 Task: Search one way flight ticket for 3 adults in first from Elmira/corning: Elmira/corning Regional Airport to Evansville: Evansville Regional Airport on 8-3-2023. Choice of flights is Alaska. Number of bags: 11 checked bags. Price is upto 72000. Outbound departure time preference is 13:15. Return departure time preference is 17:00.
Action: Mouse moved to (267, 327)
Screenshot: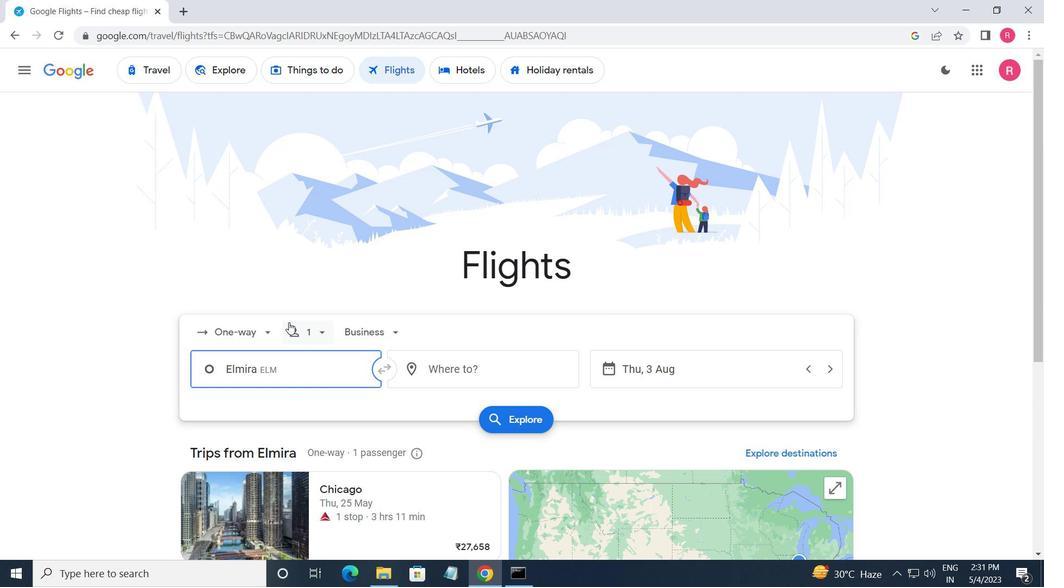
Action: Mouse pressed left at (267, 327)
Screenshot: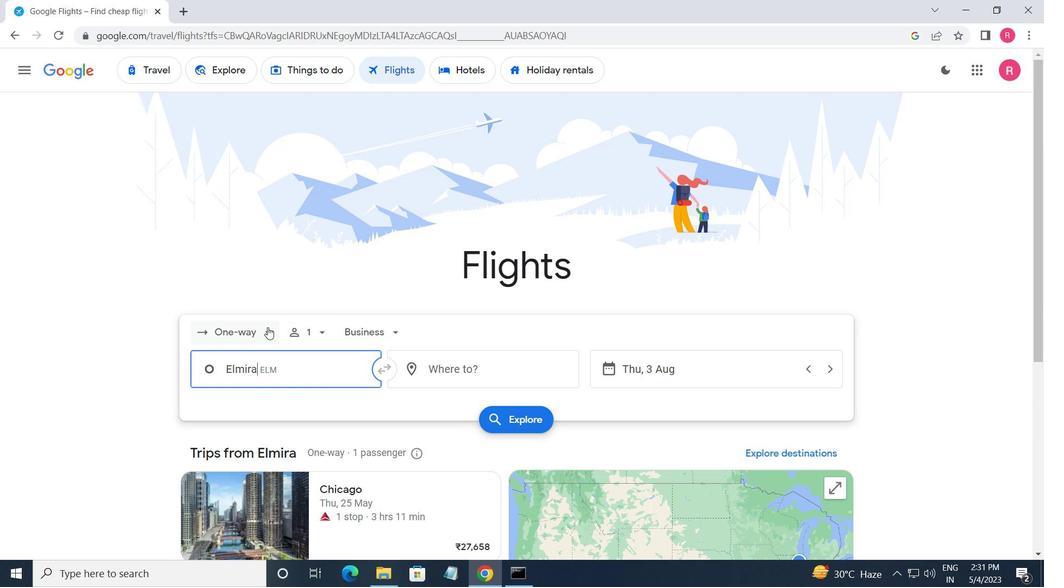 
Action: Mouse moved to (265, 399)
Screenshot: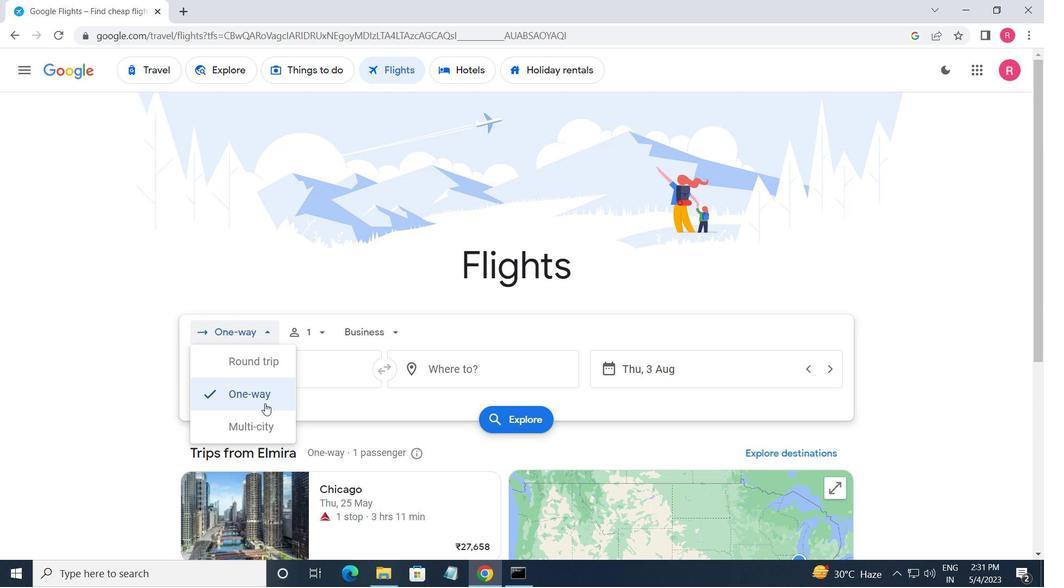 
Action: Mouse pressed left at (265, 399)
Screenshot: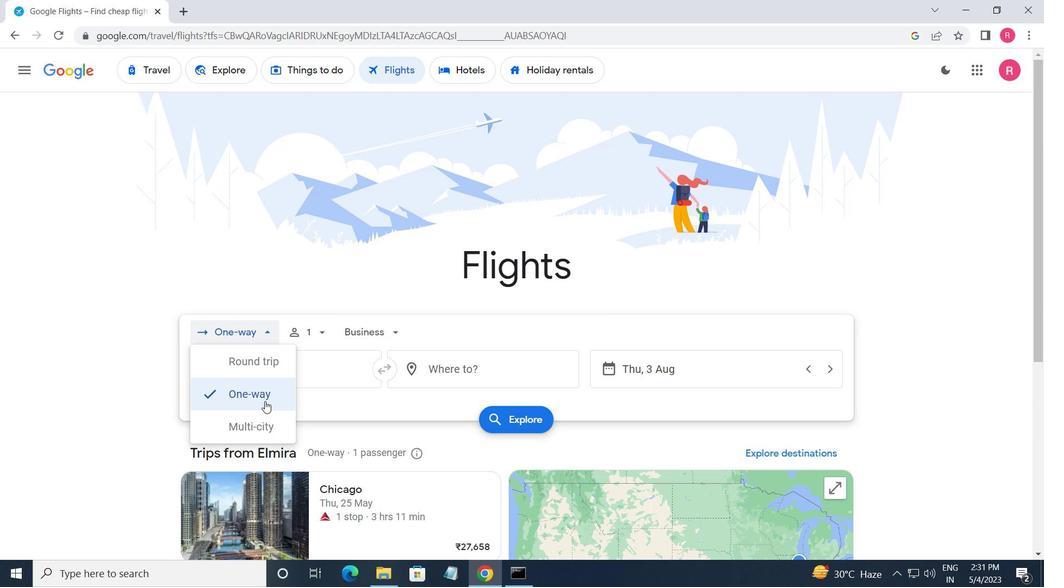 
Action: Mouse moved to (314, 334)
Screenshot: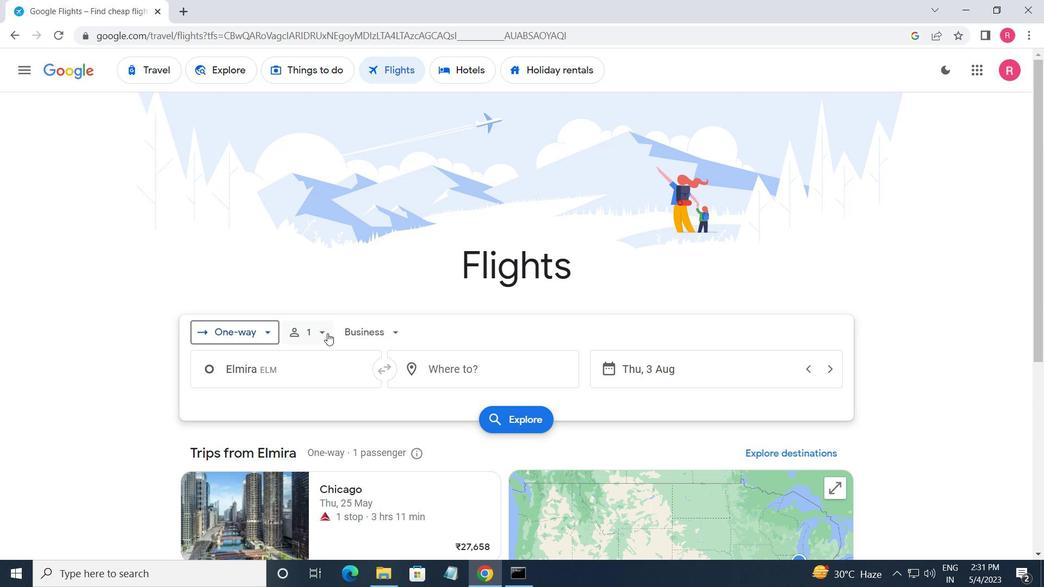 
Action: Mouse pressed left at (314, 334)
Screenshot: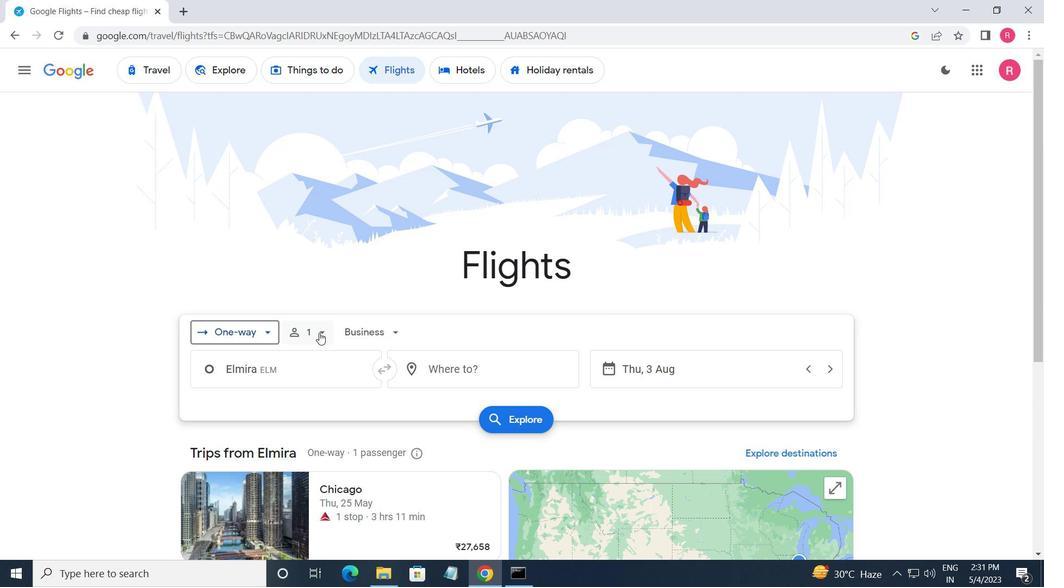 
Action: Mouse moved to (427, 372)
Screenshot: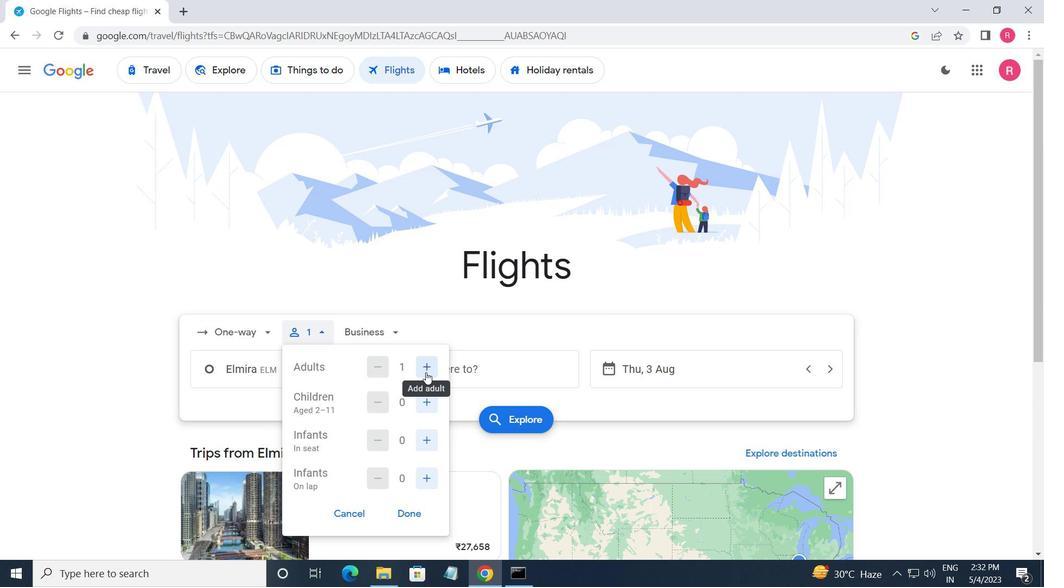 
Action: Mouse pressed left at (427, 372)
Screenshot: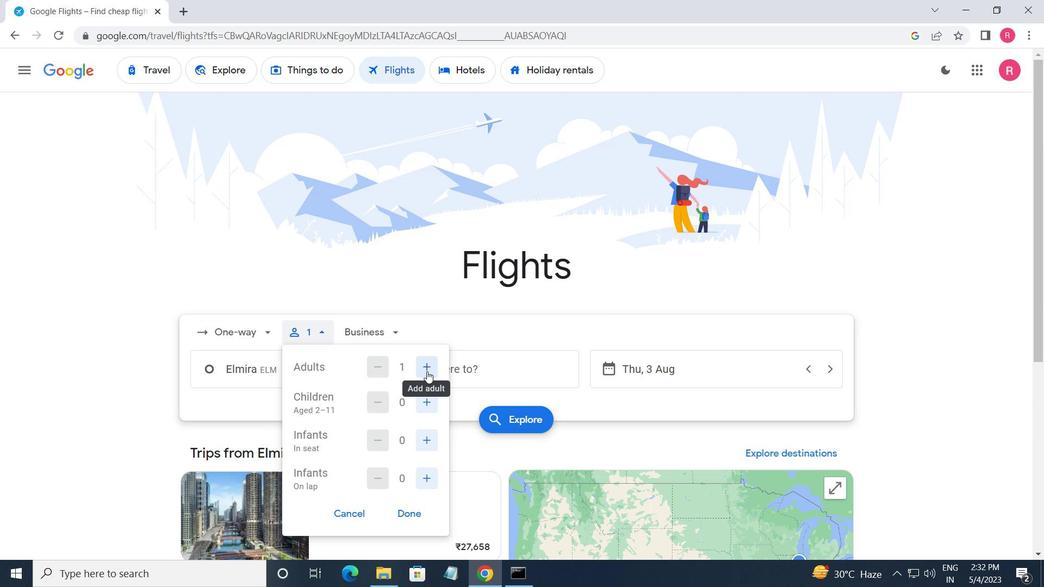 
Action: Mouse pressed left at (427, 372)
Screenshot: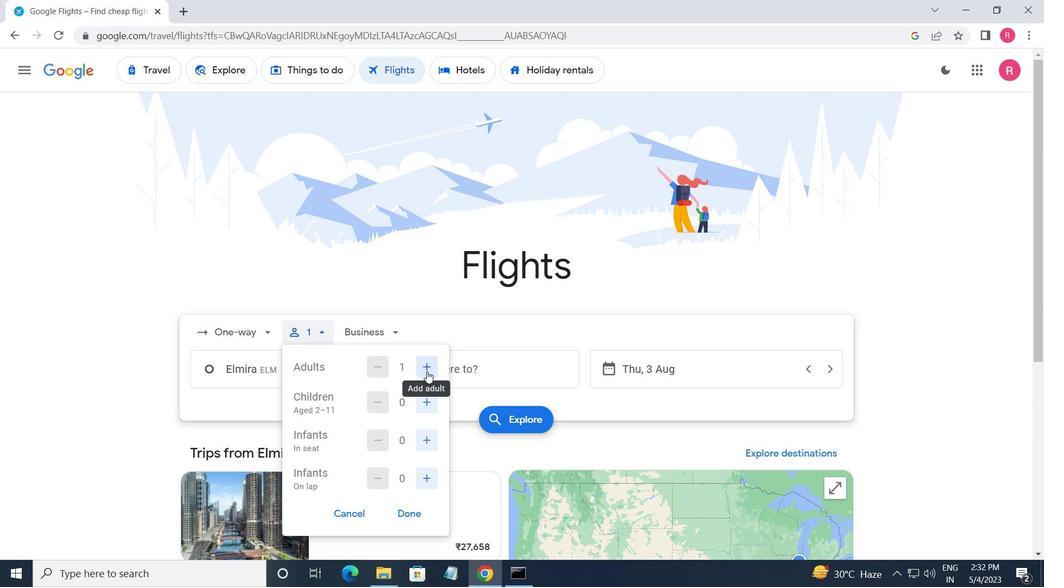 
Action: Mouse moved to (413, 516)
Screenshot: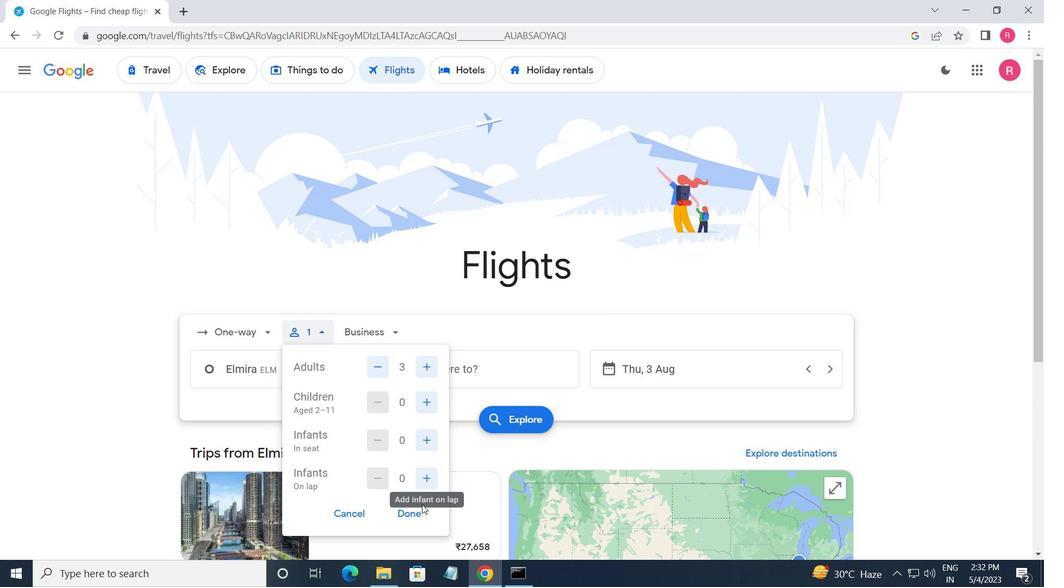 
Action: Mouse pressed left at (413, 516)
Screenshot: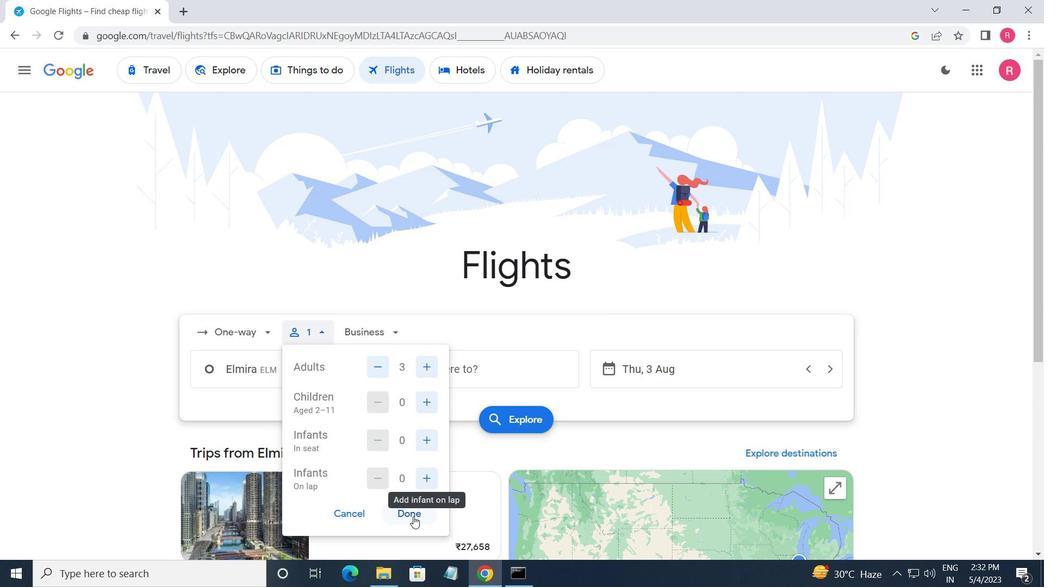 
Action: Mouse moved to (358, 323)
Screenshot: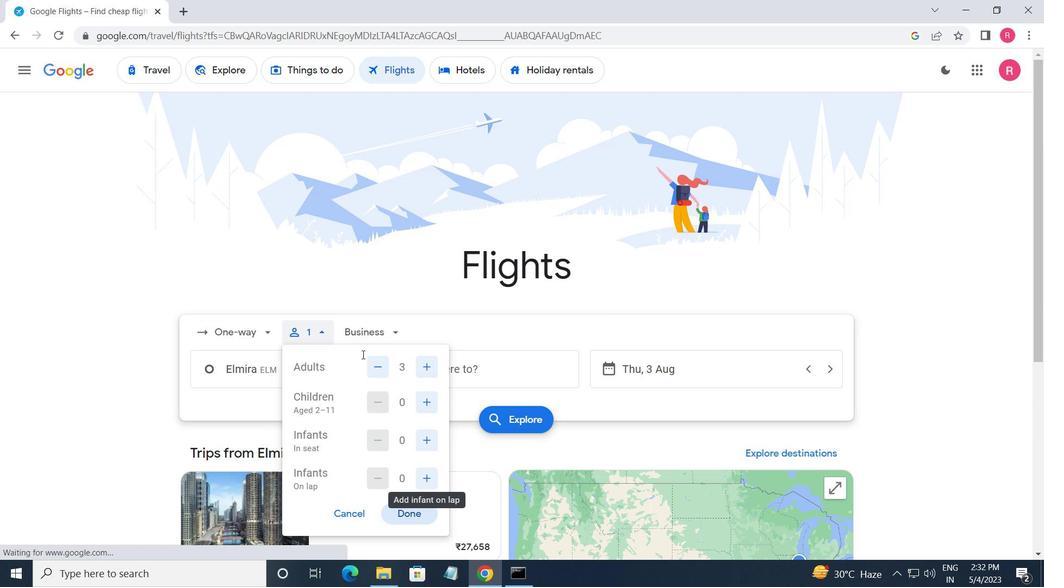 
Action: Mouse pressed left at (358, 323)
Screenshot: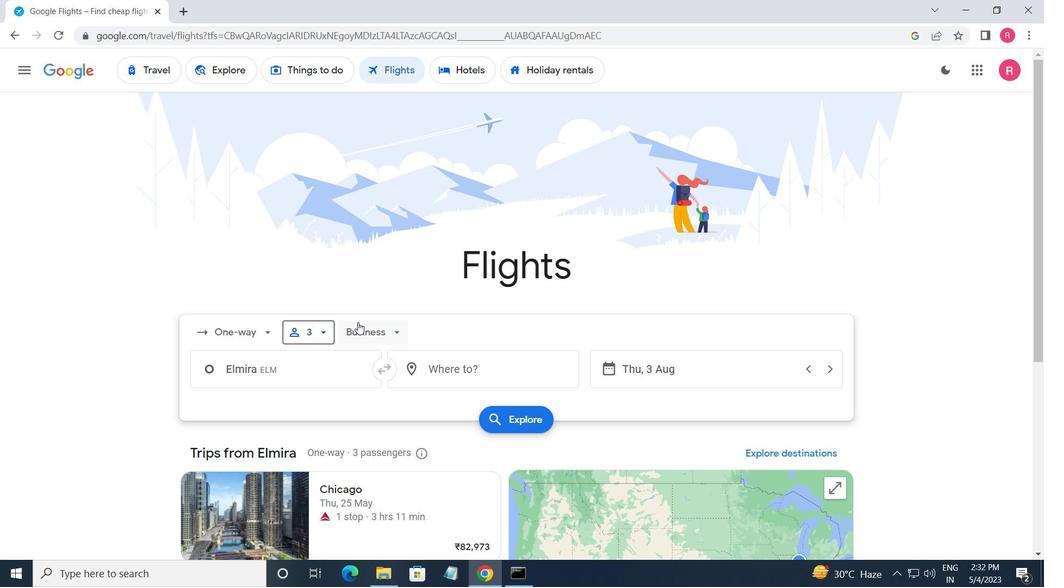 
Action: Mouse moved to (394, 456)
Screenshot: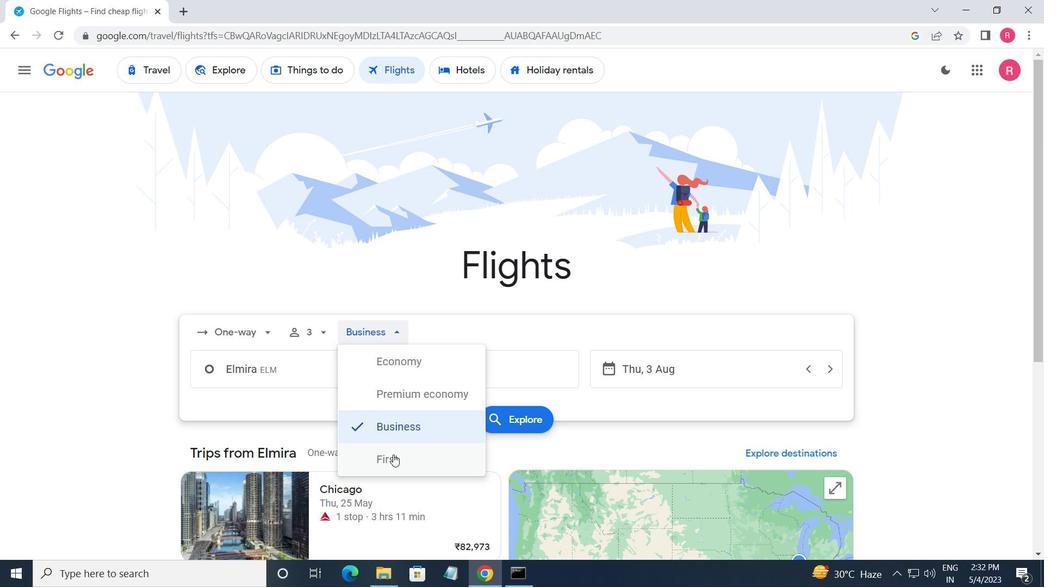 
Action: Mouse pressed left at (394, 456)
Screenshot: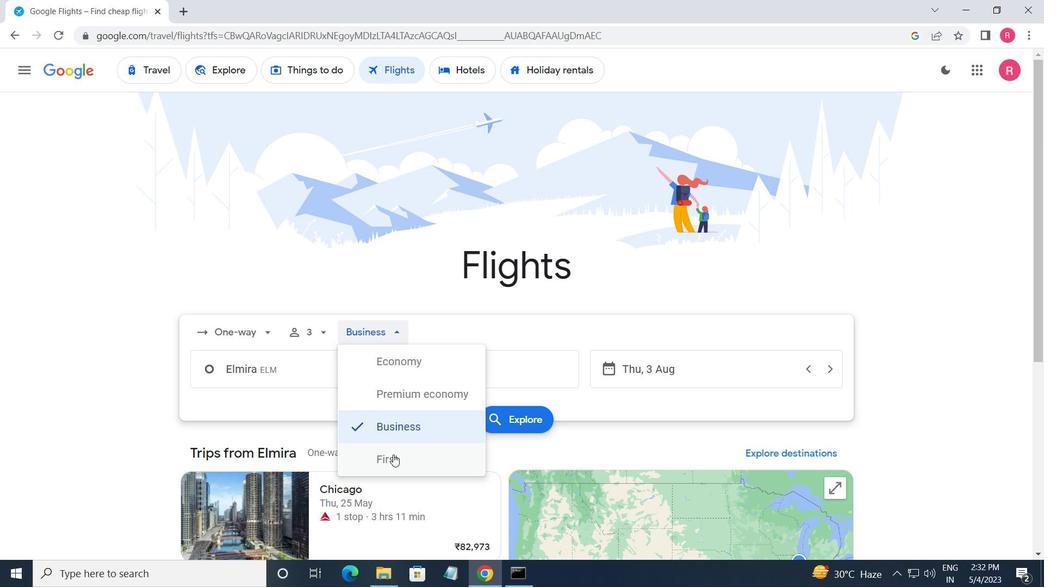 
Action: Mouse moved to (308, 363)
Screenshot: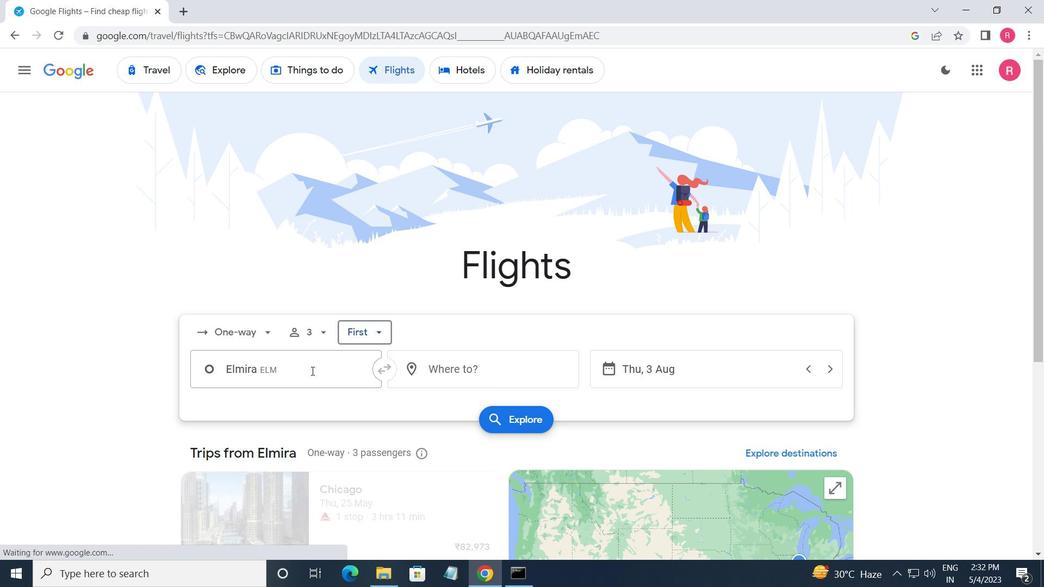 
Action: Mouse pressed left at (308, 363)
Screenshot: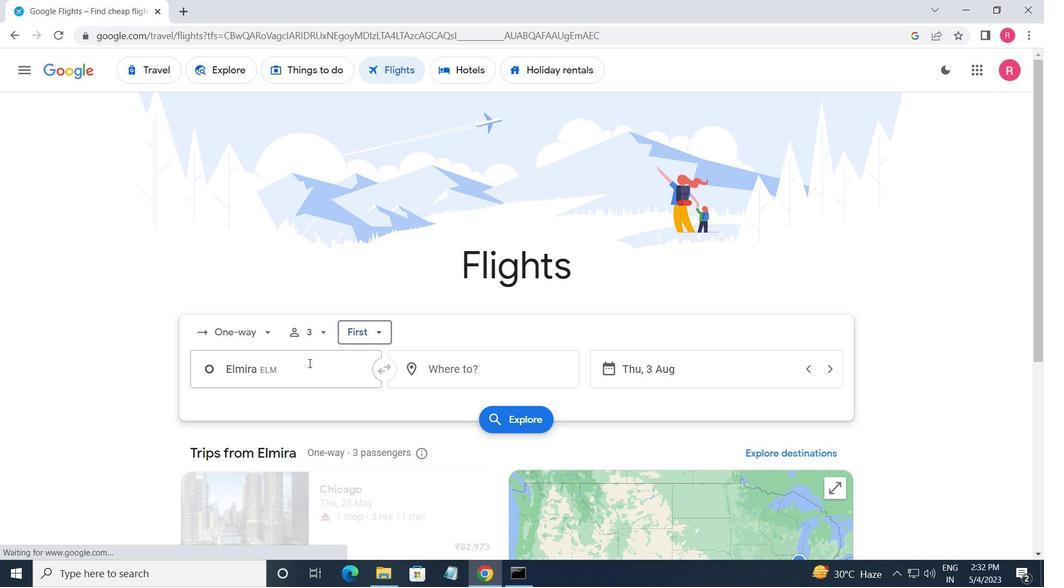
Action: Mouse moved to (293, 407)
Screenshot: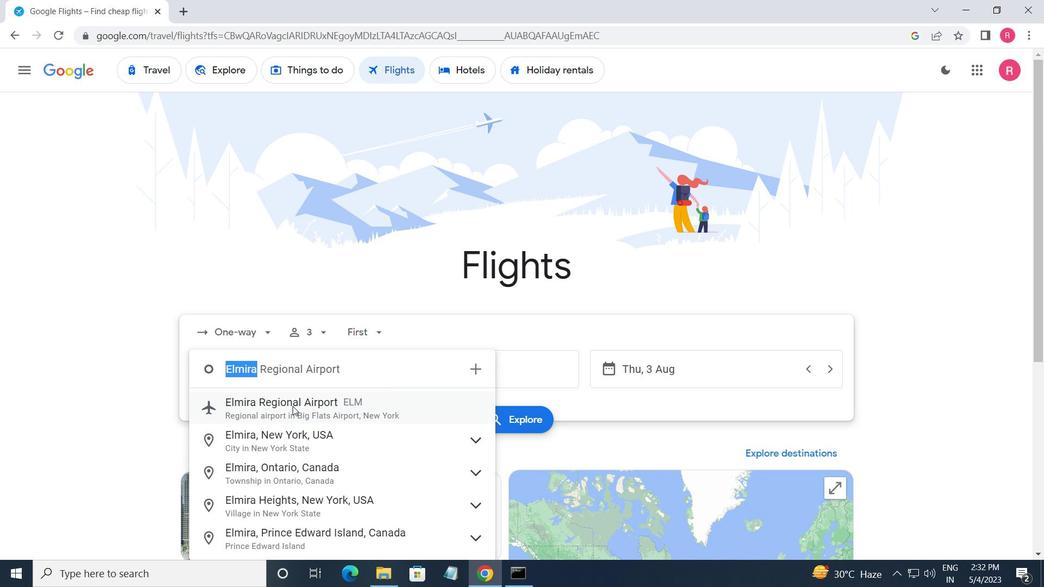 
Action: Mouse pressed left at (293, 407)
Screenshot: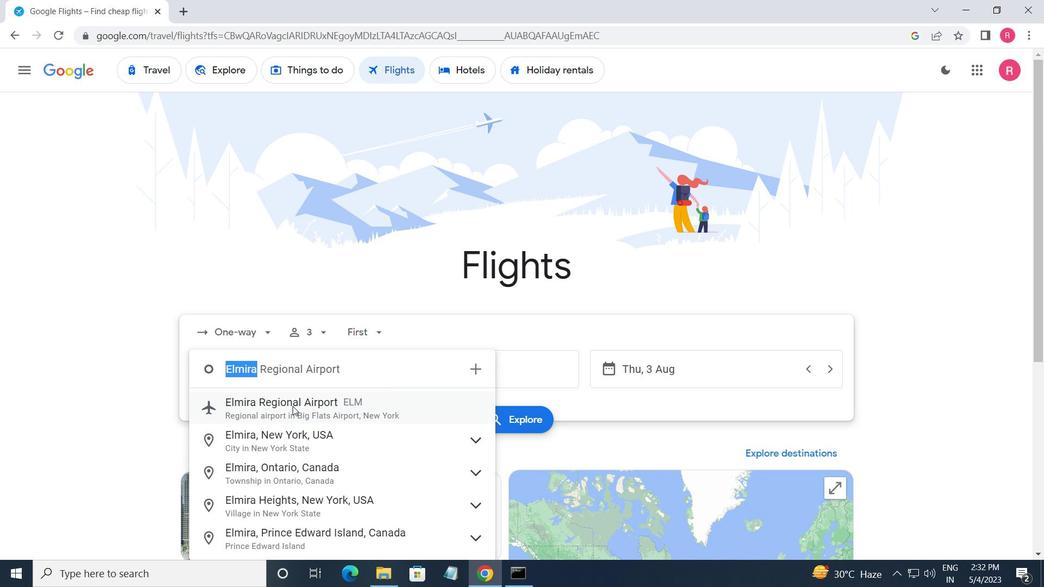 
Action: Mouse moved to (478, 364)
Screenshot: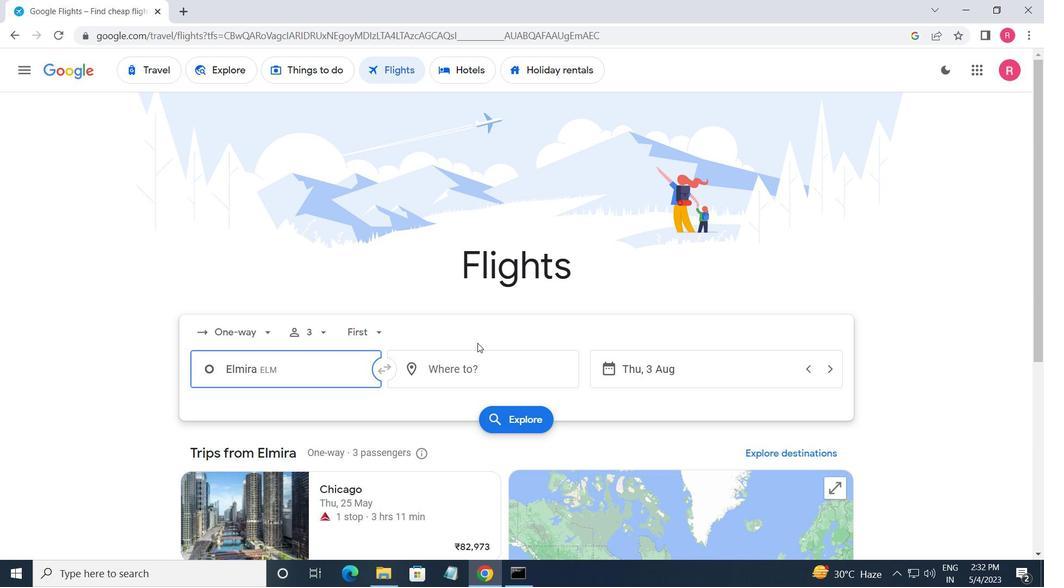
Action: Mouse pressed left at (478, 364)
Screenshot: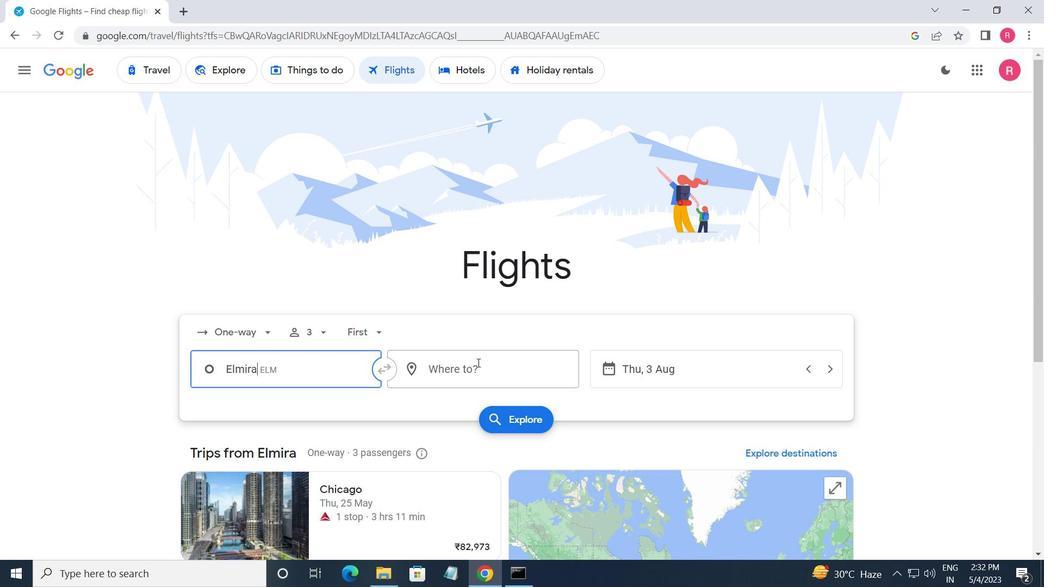
Action: Mouse moved to (491, 503)
Screenshot: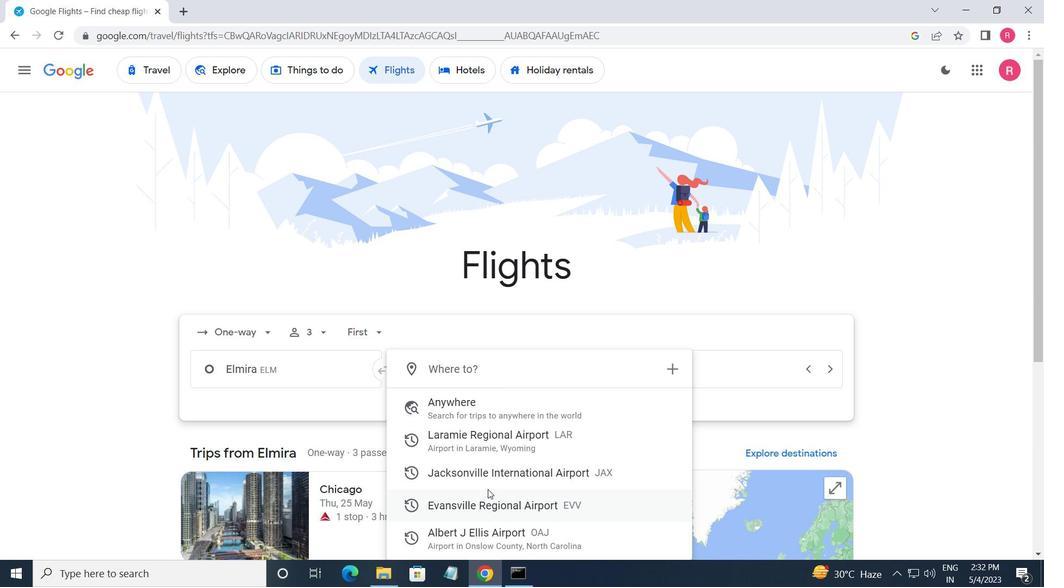 
Action: Mouse pressed left at (491, 503)
Screenshot: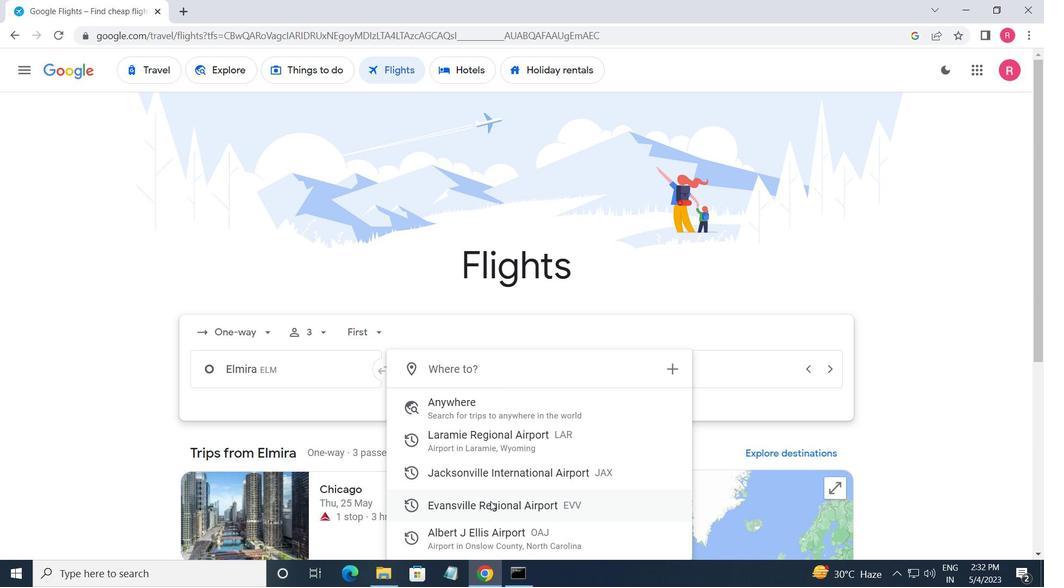 
Action: Mouse moved to (637, 371)
Screenshot: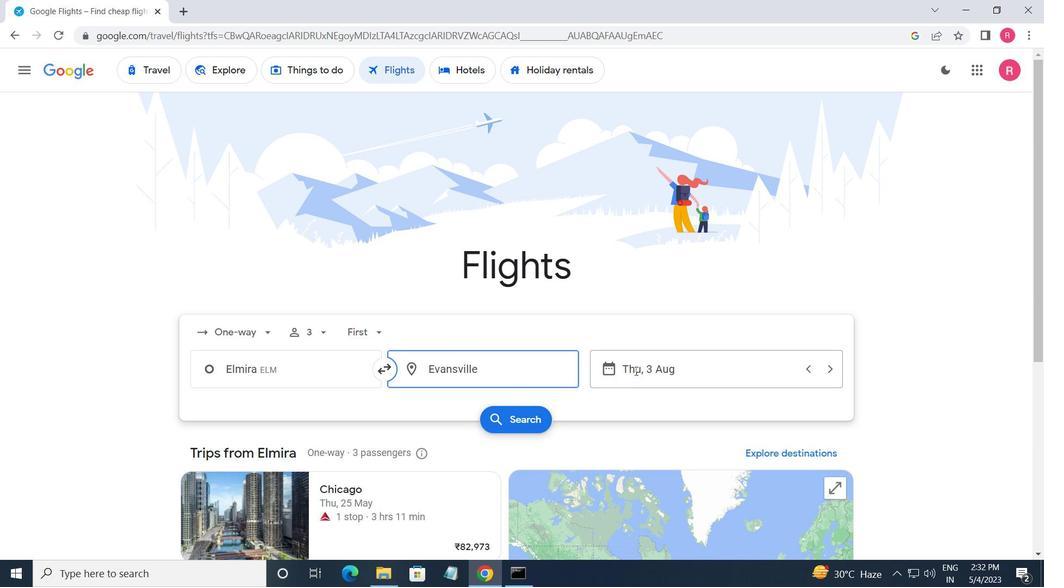 
Action: Mouse pressed left at (637, 371)
Screenshot: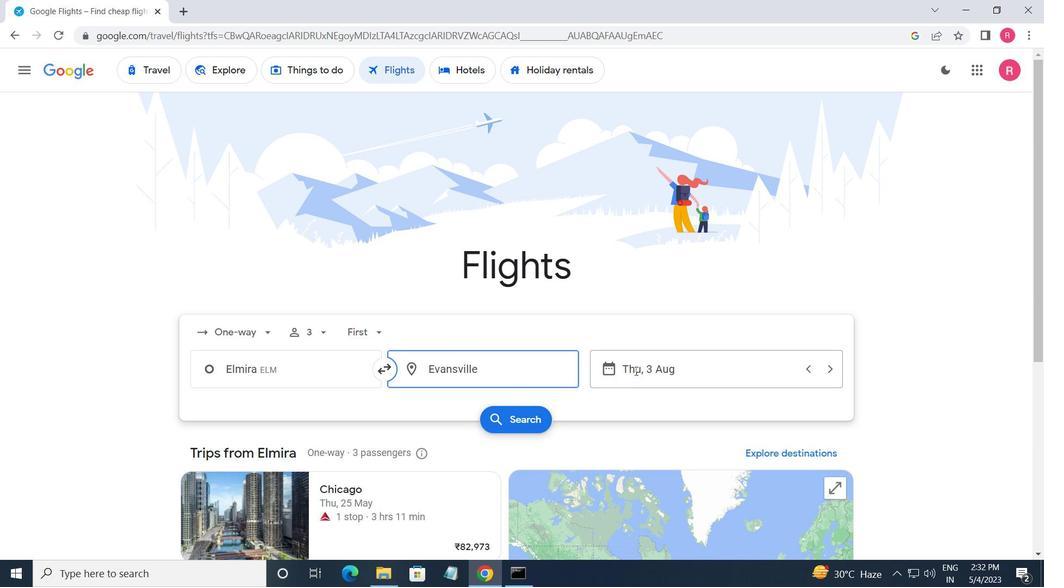 
Action: Mouse moved to (501, 319)
Screenshot: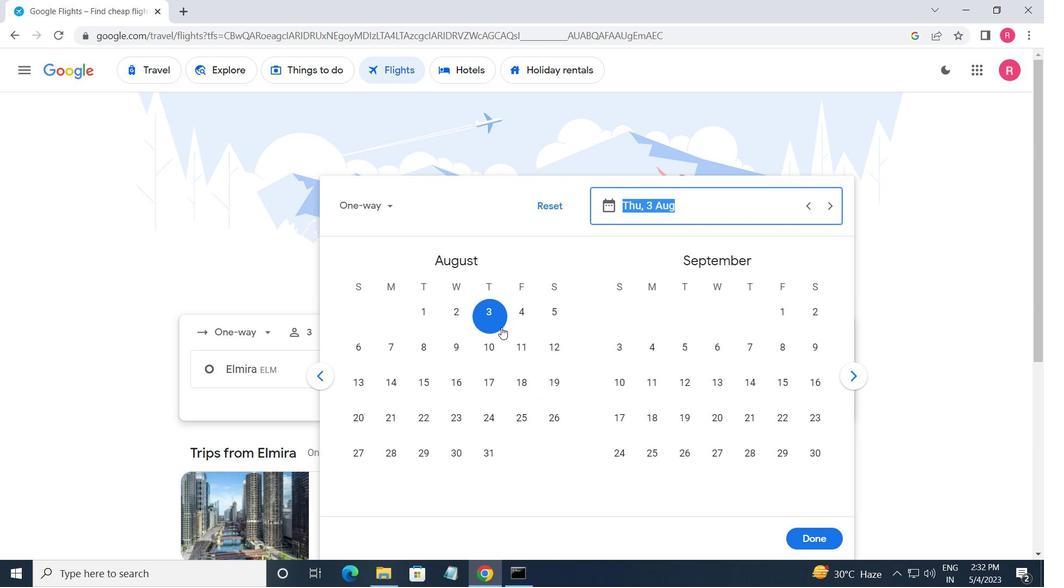 
Action: Mouse pressed left at (501, 319)
Screenshot: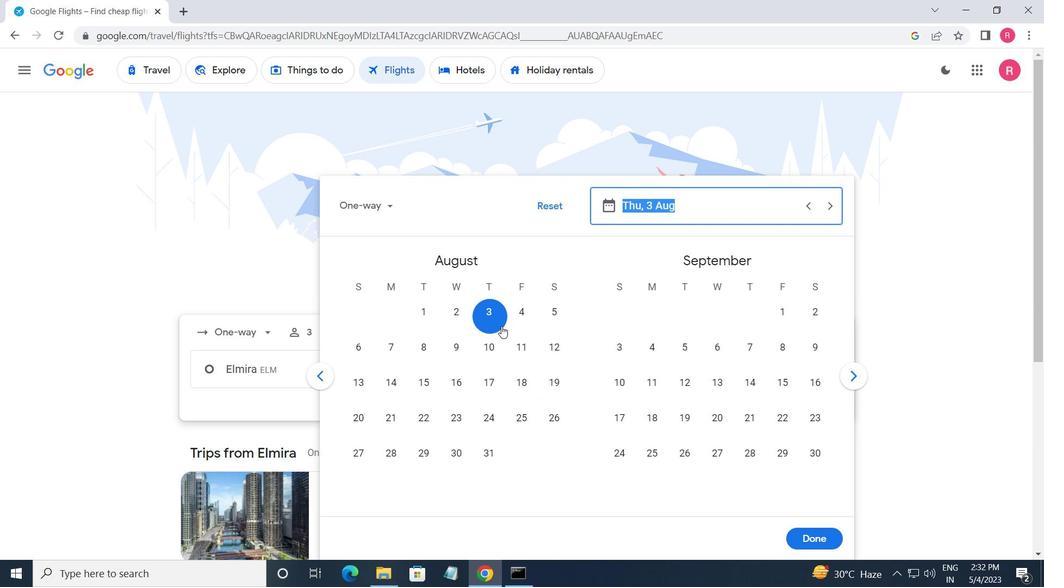 
Action: Mouse moved to (819, 546)
Screenshot: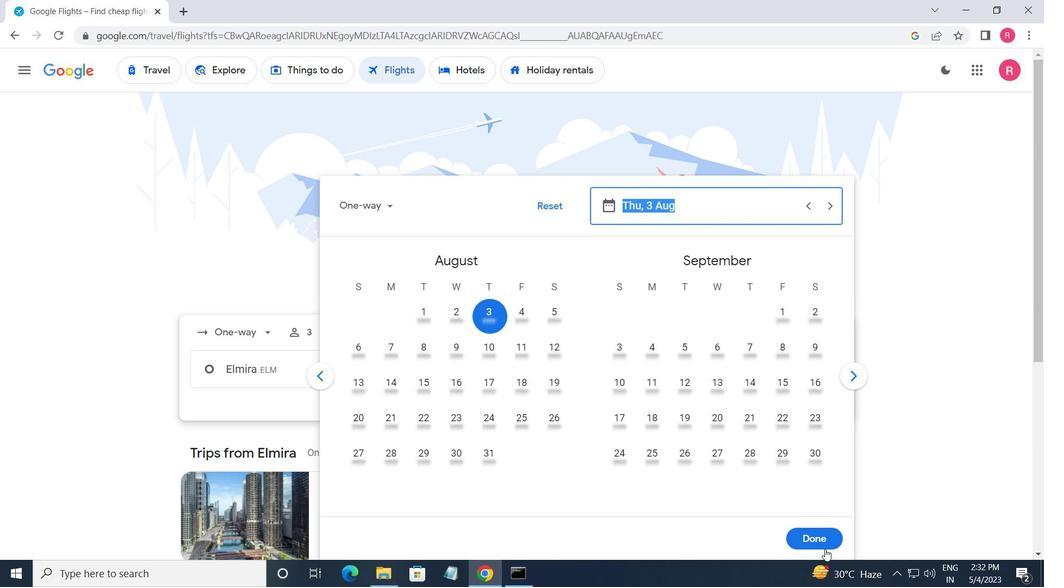 
Action: Mouse pressed left at (819, 546)
Screenshot: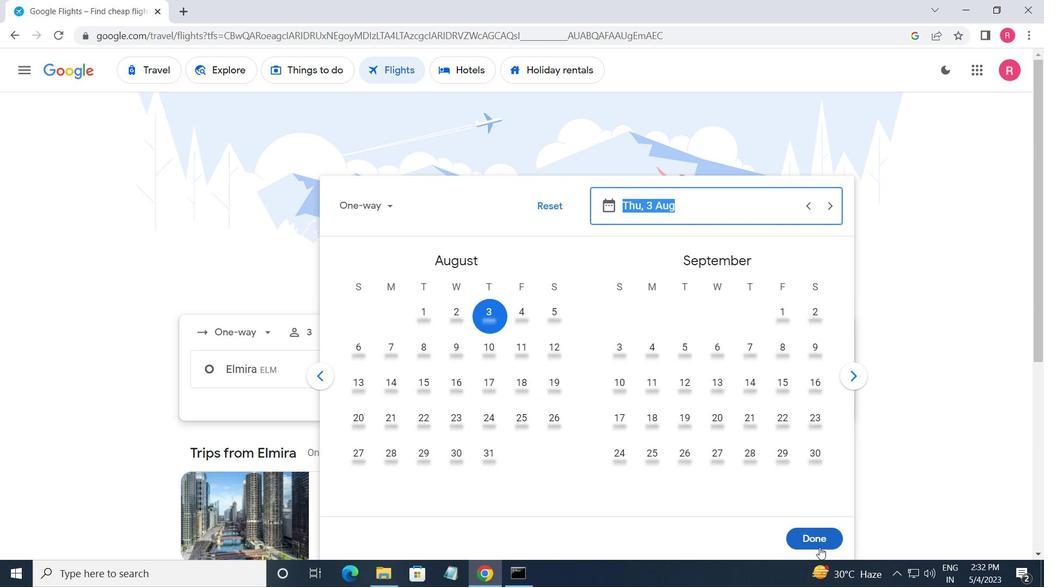 
Action: Mouse moved to (522, 422)
Screenshot: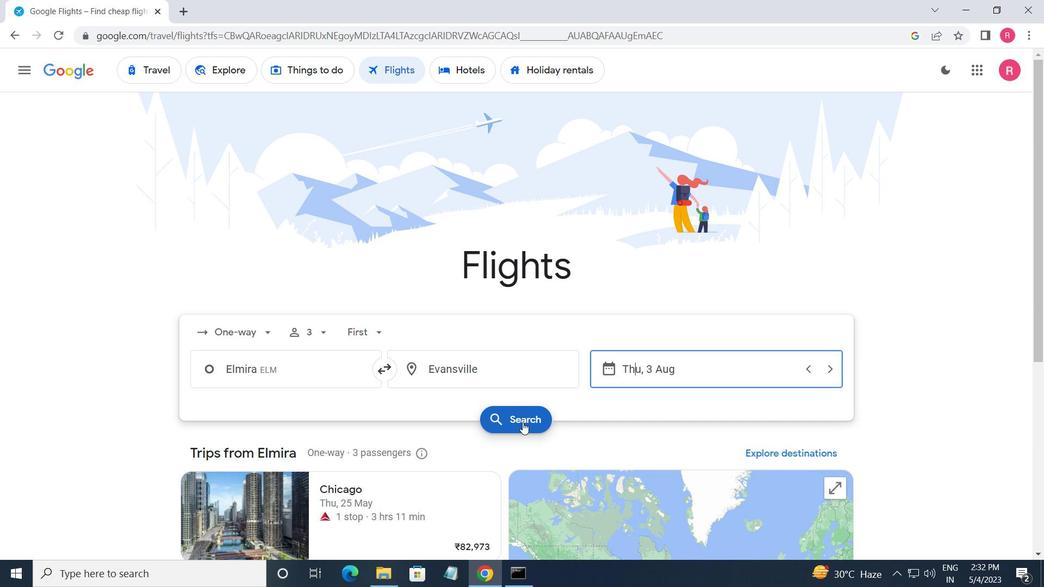 
Action: Mouse pressed left at (522, 422)
Screenshot: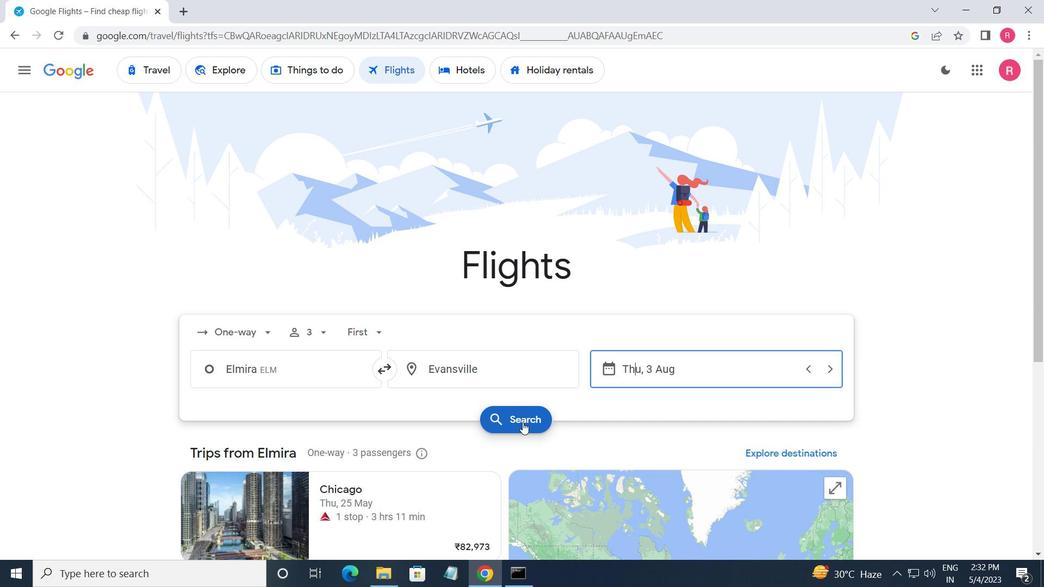 
Action: Mouse moved to (202, 195)
Screenshot: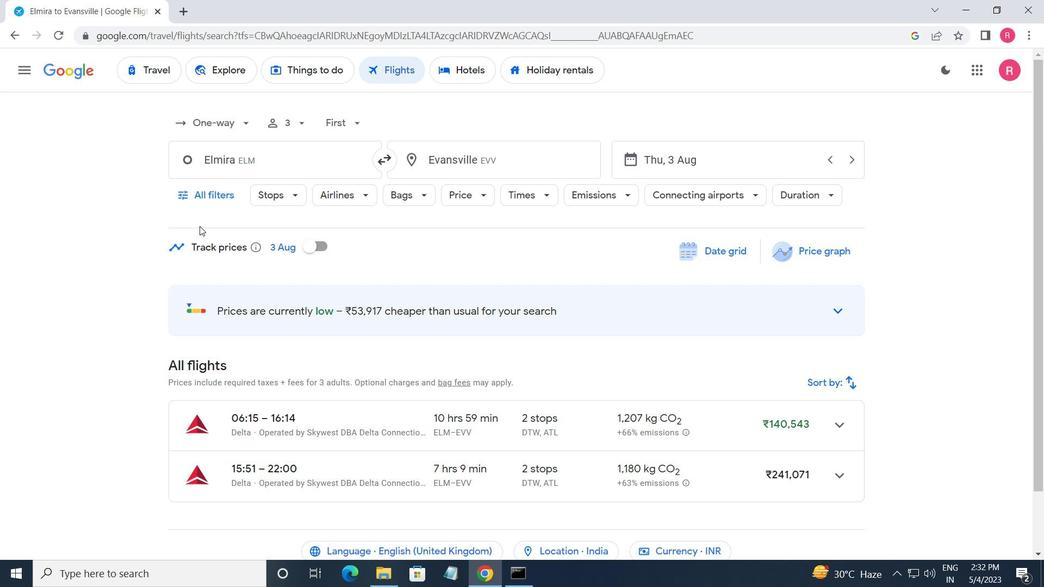 
Action: Mouse pressed left at (202, 195)
Screenshot: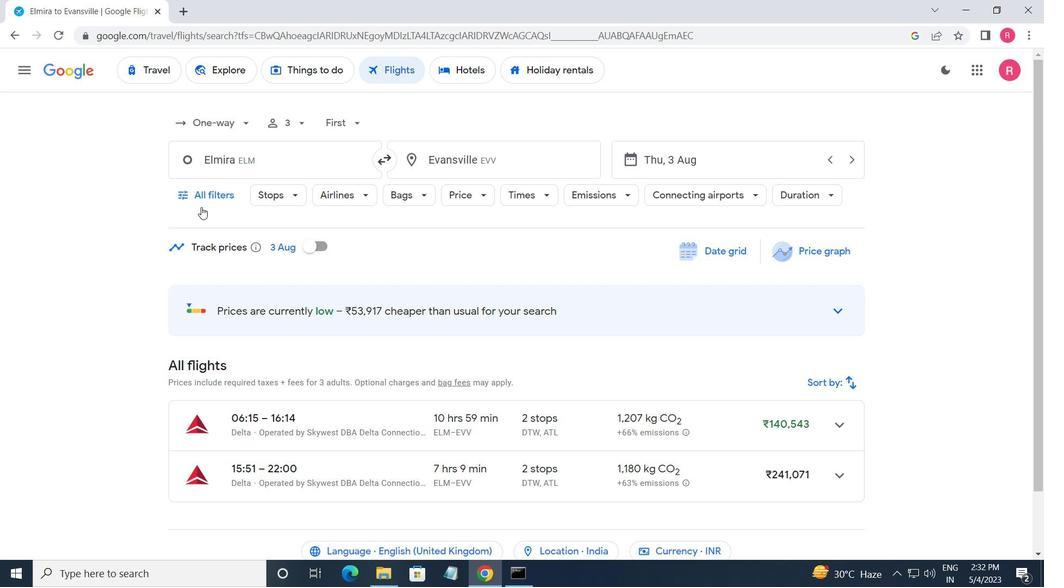 
Action: Mouse moved to (256, 325)
Screenshot: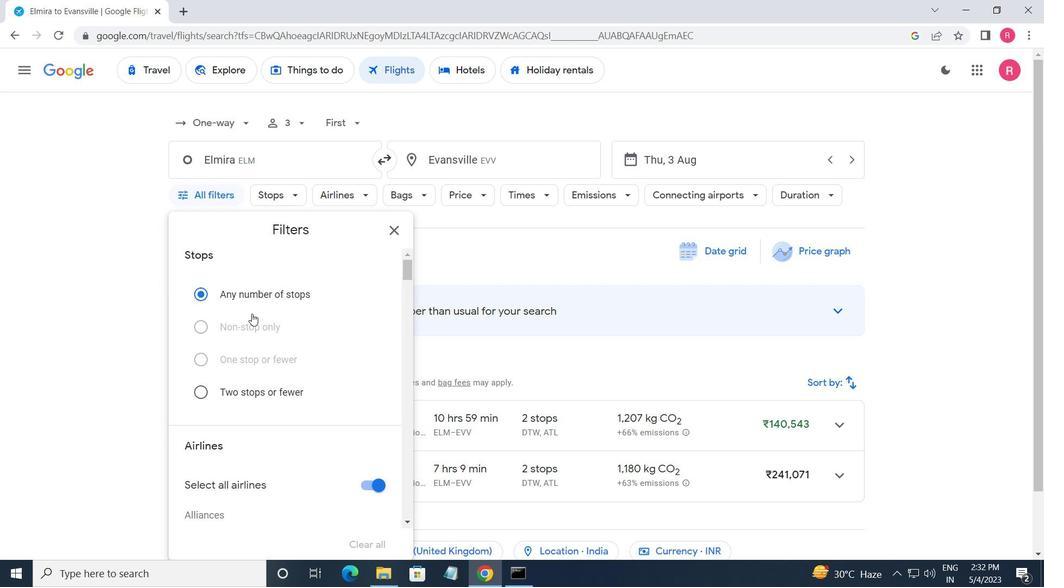 
Action: Mouse scrolled (256, 324) with delta (0, 0)
Screenshot: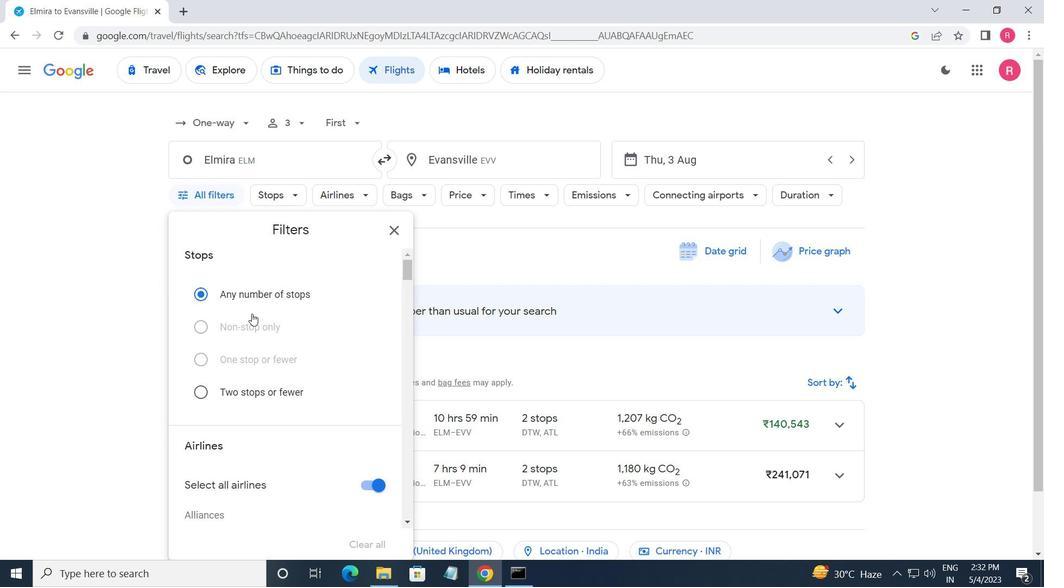 
Action: Mouse moved to (256, 329)
Screenshot: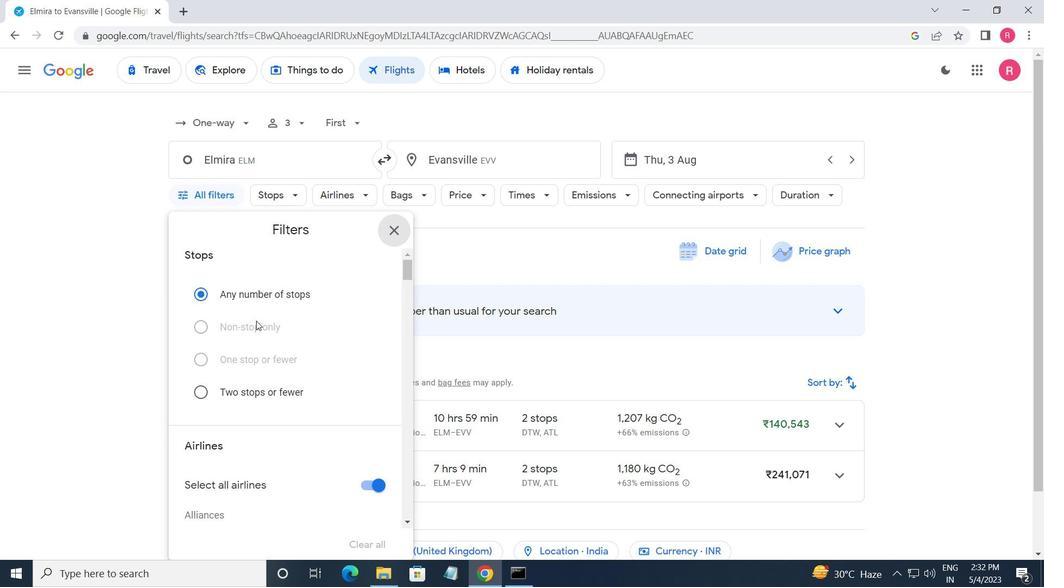 
Action: Mouse scrolled (256, 328) with delta (0, 0)
Screenshot: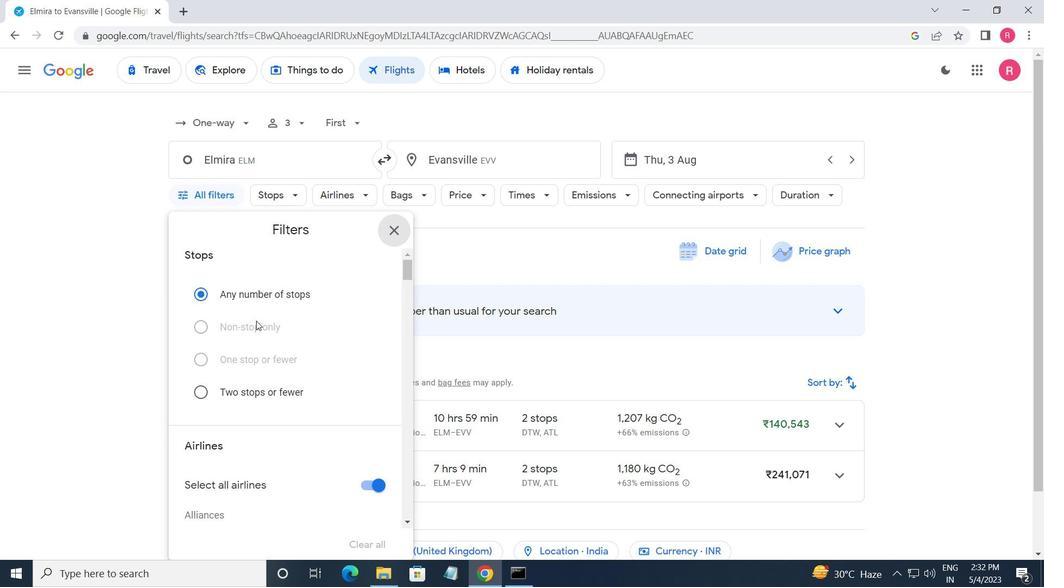 
Action: Mouse moved to (257, 333)
Screenshot: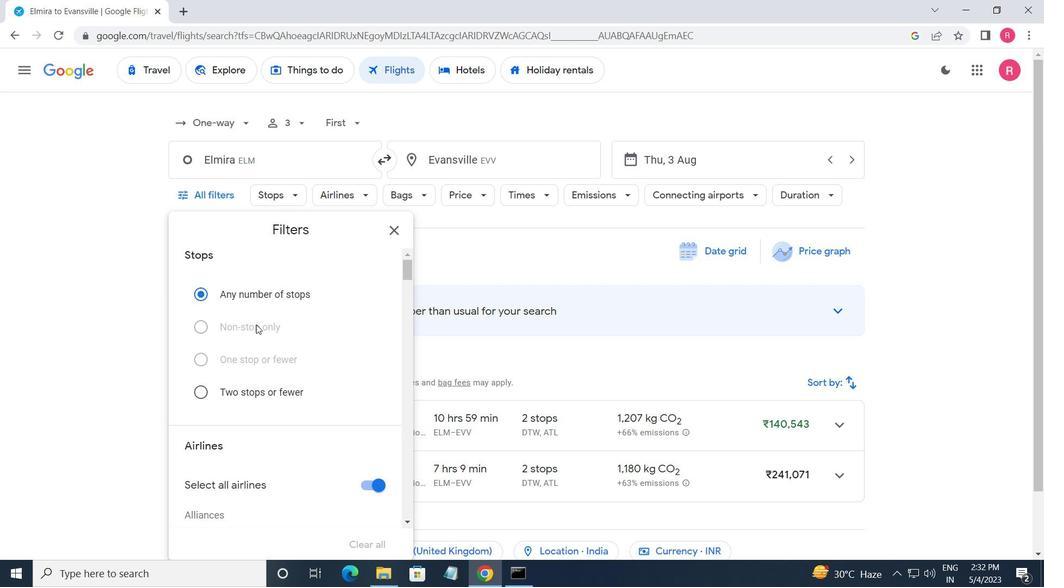 
Action: Mouse scrolled (257, 333) with delta (0, 0)
Screenshot: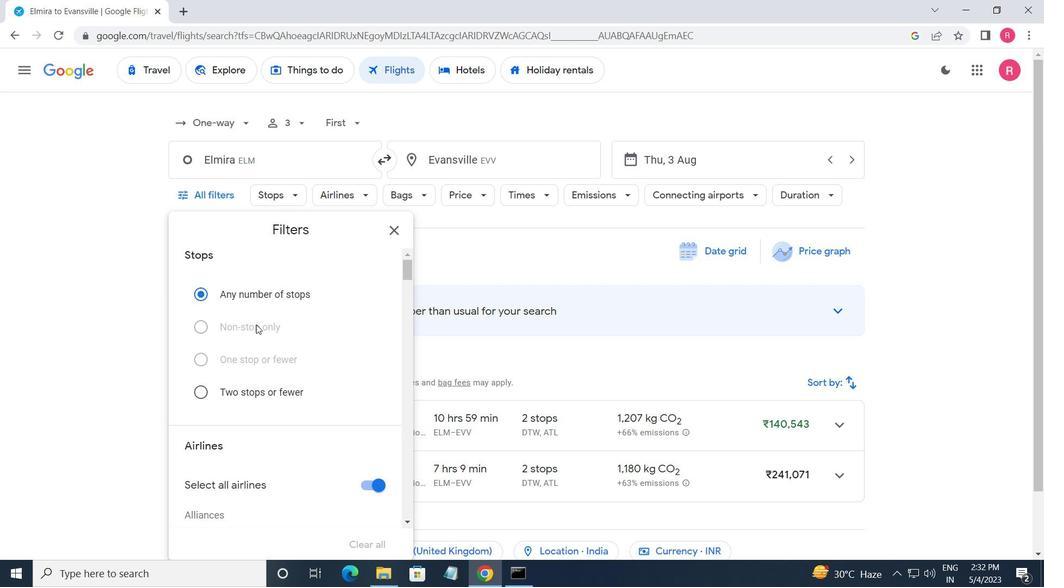 
Action: Mouse moved to (259, 335)
Screenshot: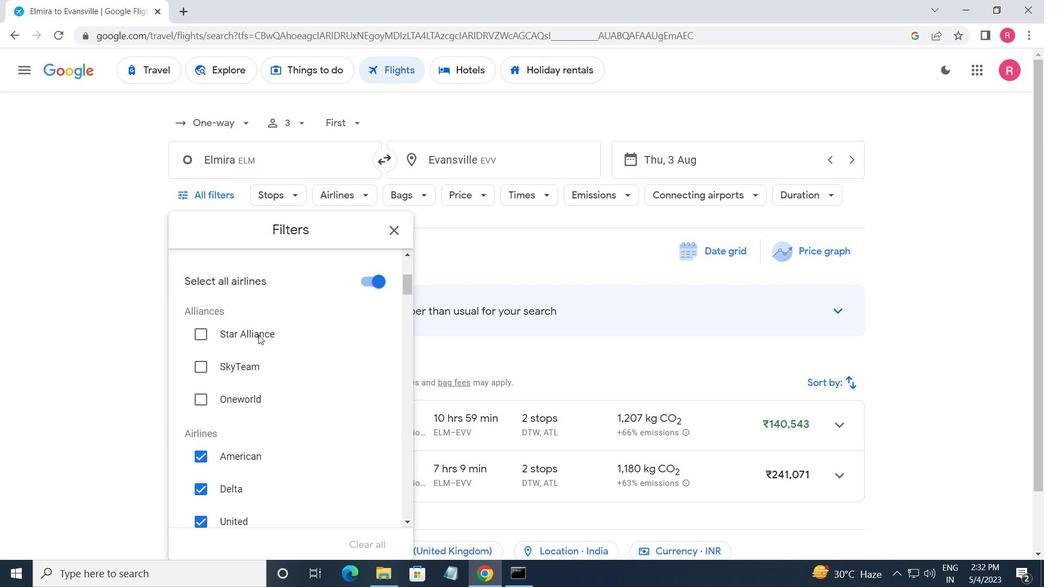 
Action: Mouse scrolled (259, 335) with delta (0, 0)
Screenshot: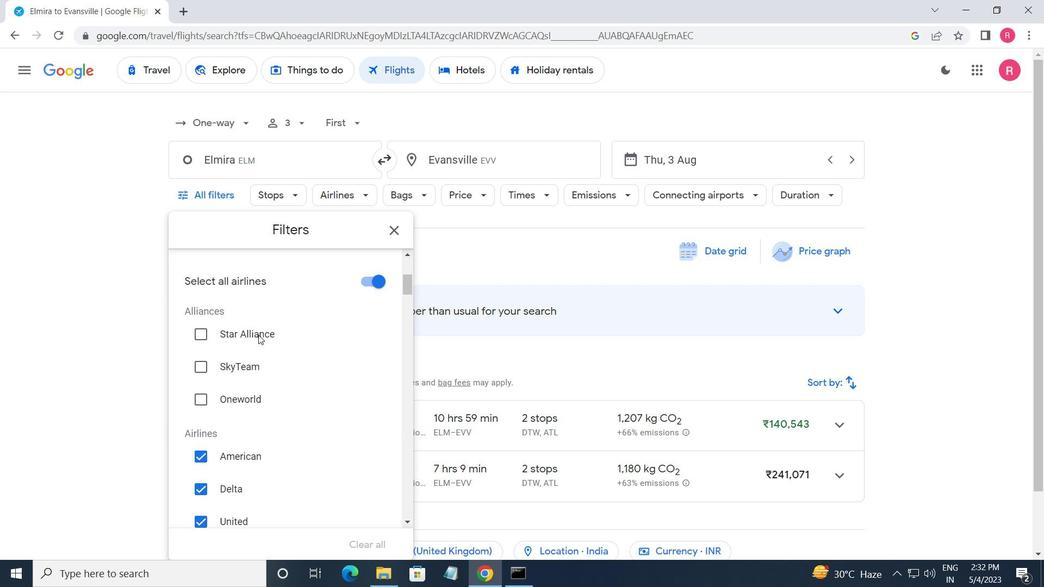 
Action: Mouse moved to (259, 337)
Screenshot: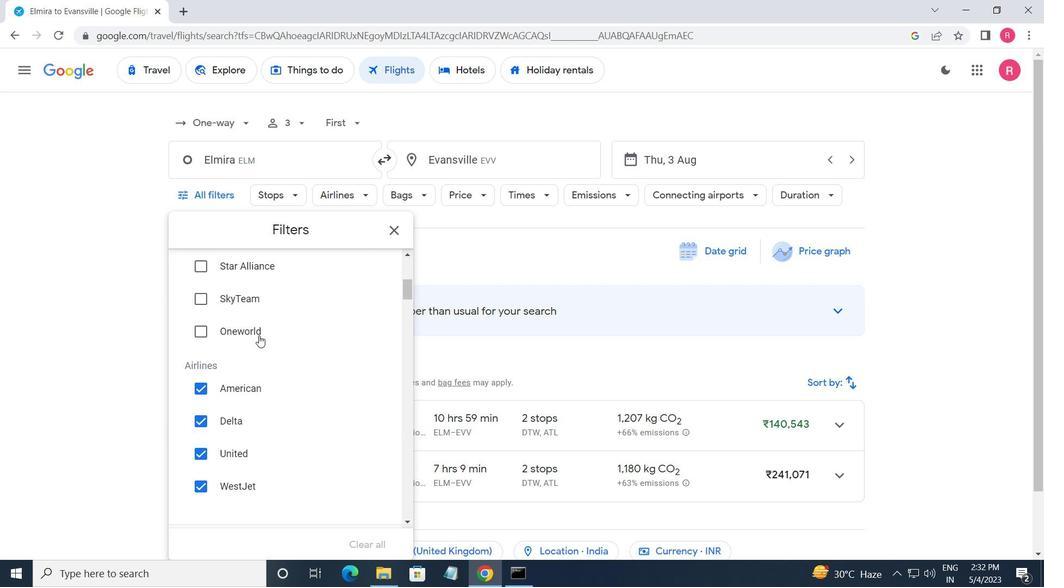 
Action: Mouse scrolled (259, 336) with delta (0, 0)
Screenshot: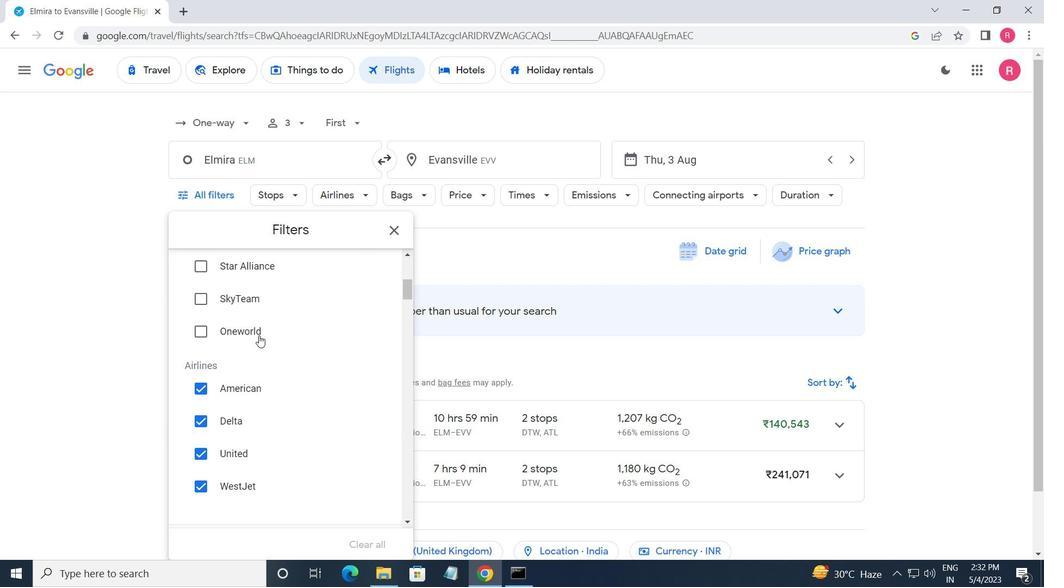 
Action: Mouse scrolled (259, 337) with delta (0, 0)
Screenshot: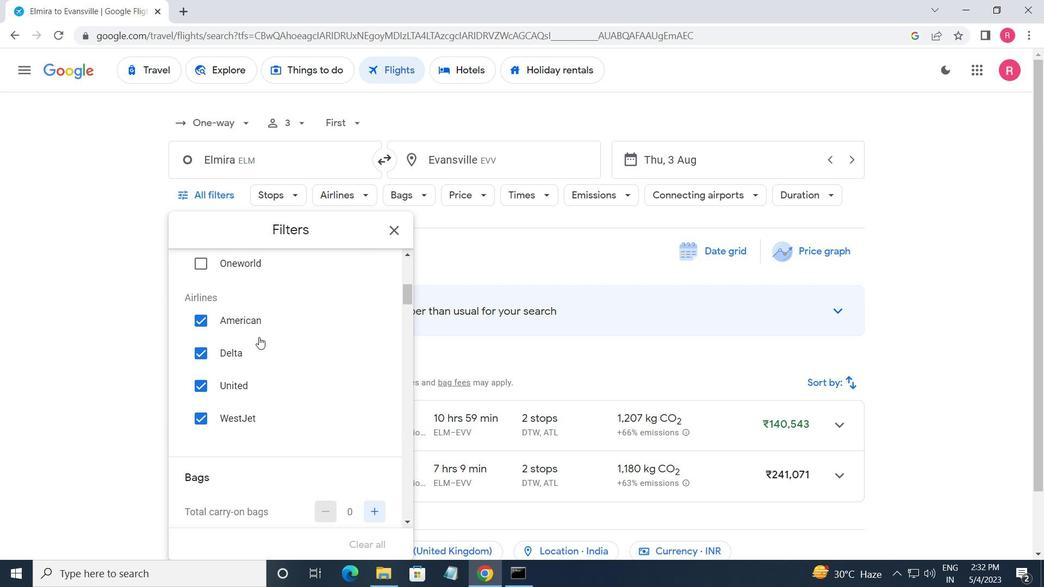 
Action: Mouse moved to (260, 336)
Screenshot: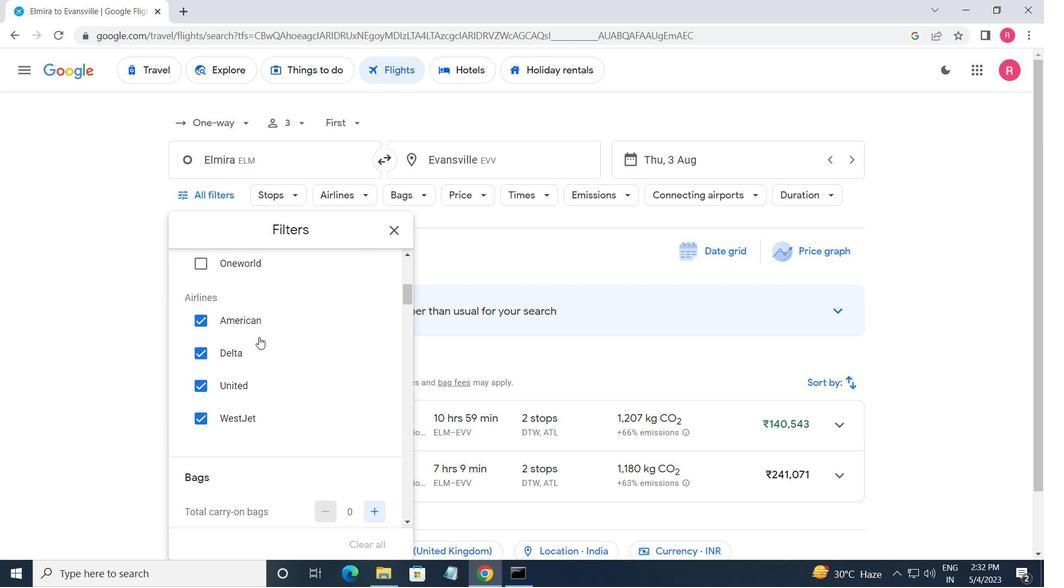 
Action: Mouse scrolled (260, 337) with delta (0, 0)
Screenshot: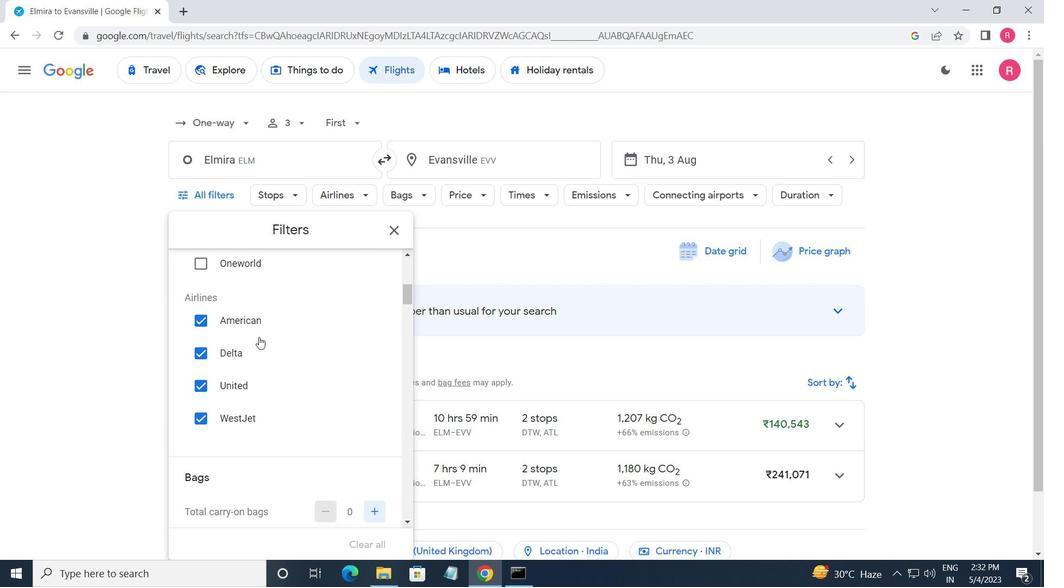 
Action: Mouse moved to (373, 278)
Screenshot: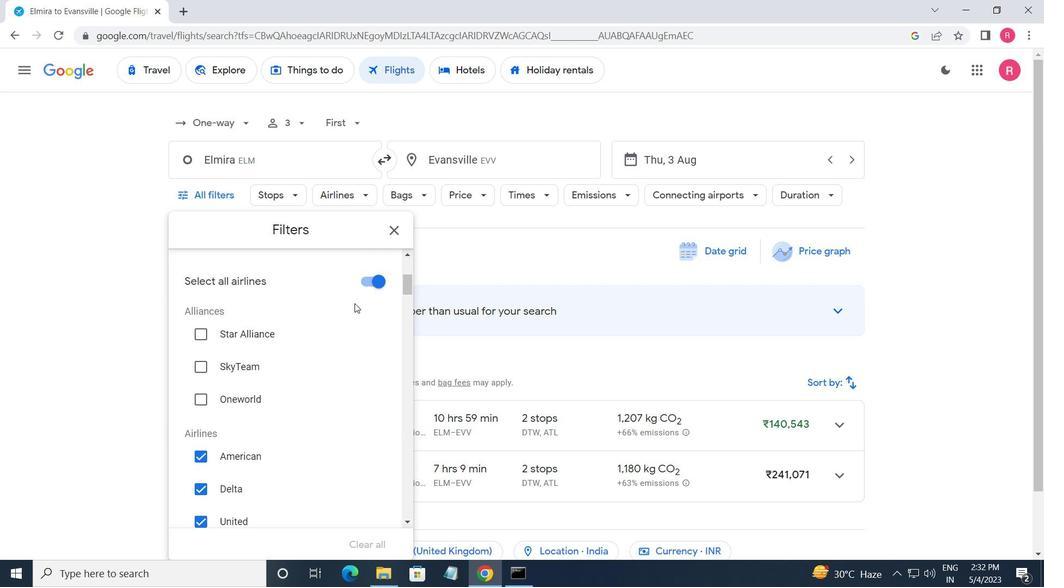 
Action: Mouse pressed left at (373, 278)
Screenshot: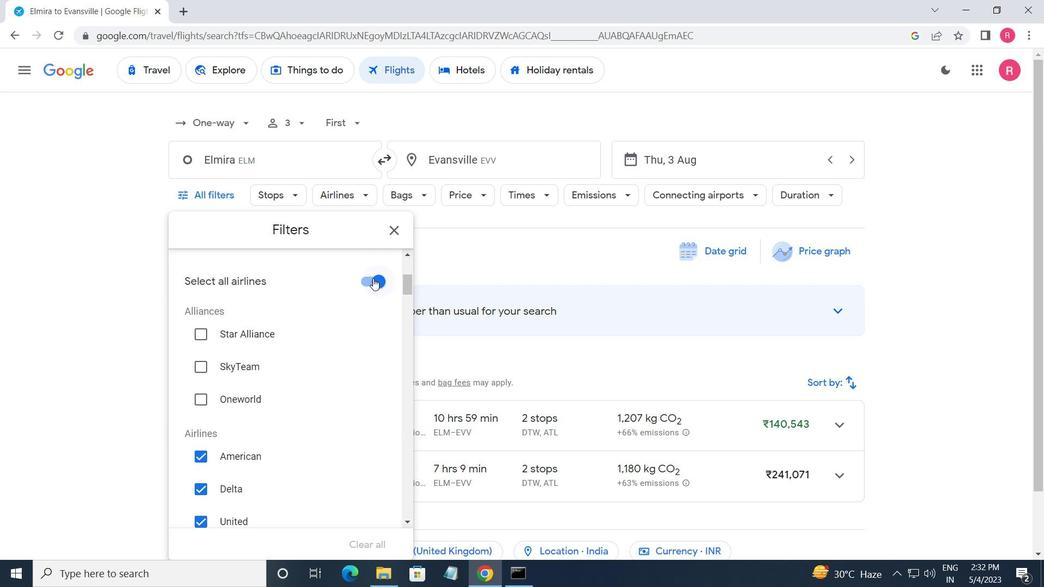 
Action: Mouse moved to (314, 355)
Screenshot: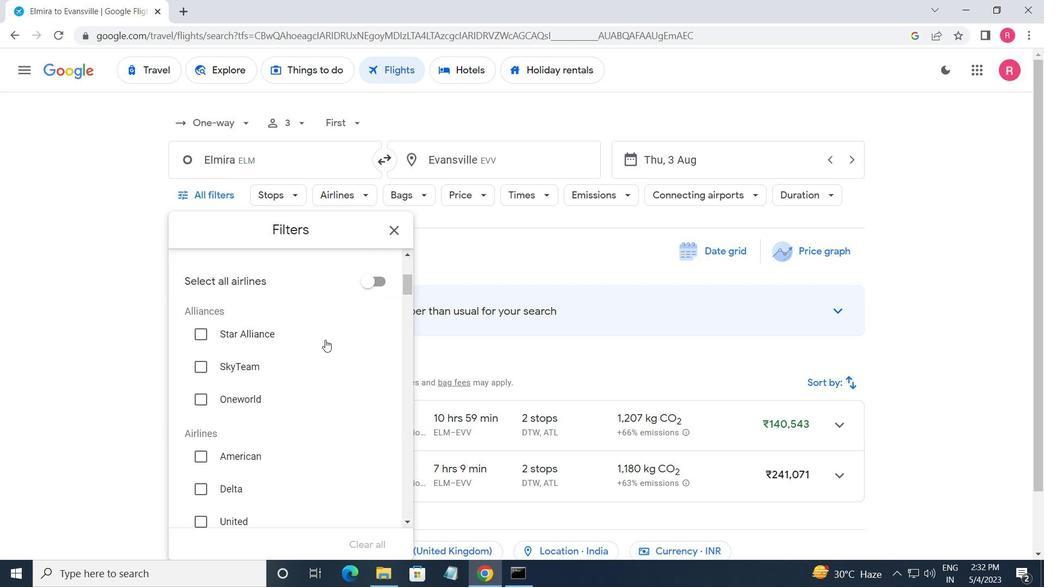 
Action: Mouse scrolled (314, 354) with delta (0, 0)
Screenshot: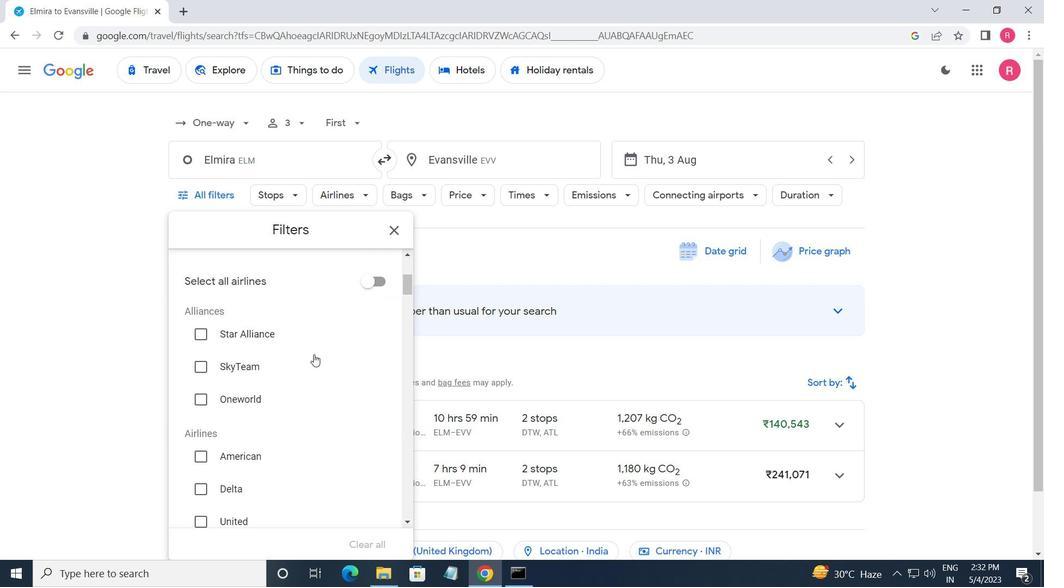 
Action: Mouse moved to (314, 356)
Screenshot: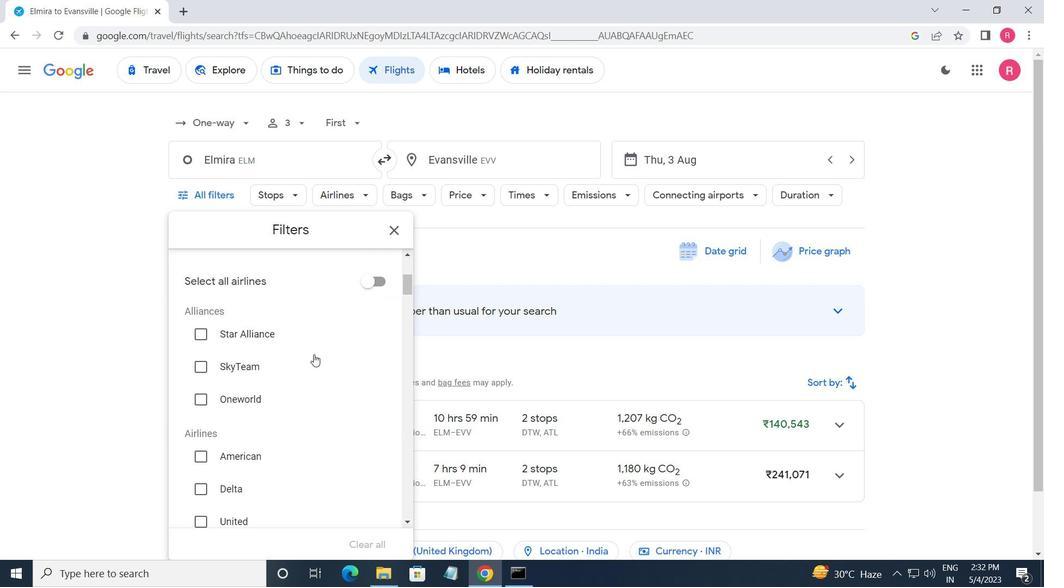 
Action: Mouse scrolled (314, 356) with delta (0, 0)
Screenshot: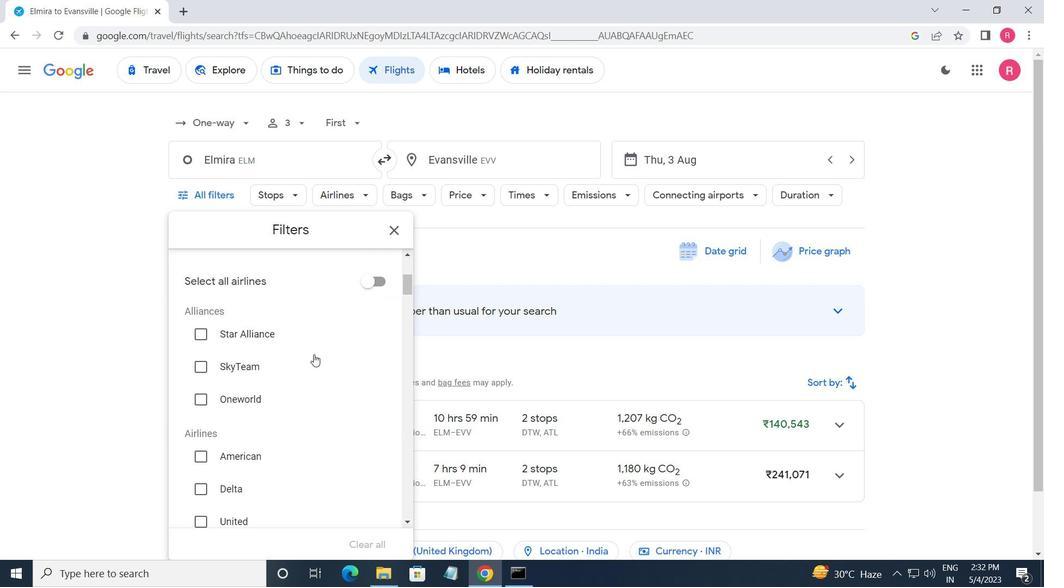 
Action: Mouse moved to (314, 359)
Screenshot: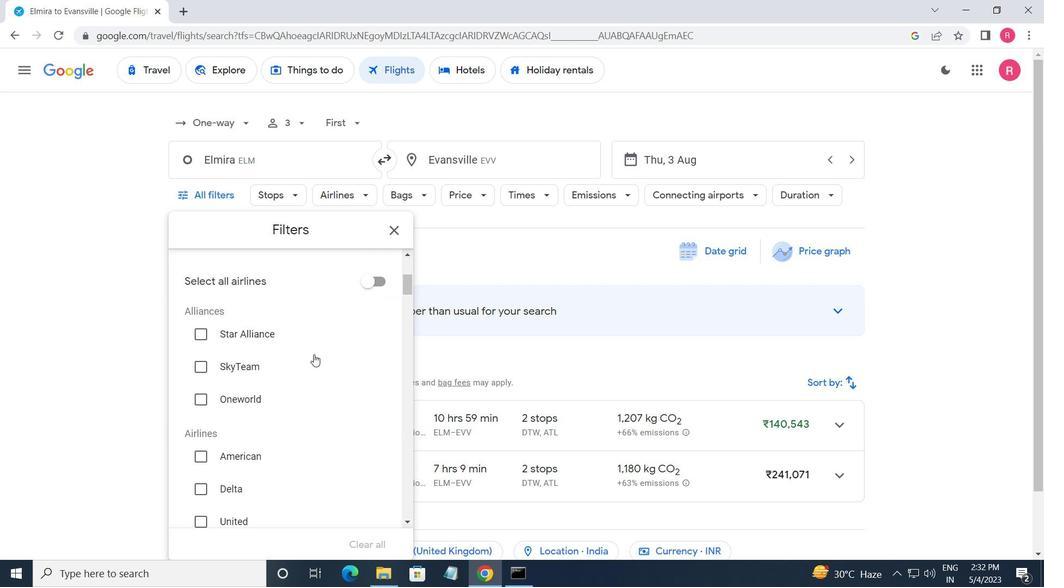 
Action: Mouse scrolled (314, 358) with delta (0, 0)
Screenshot: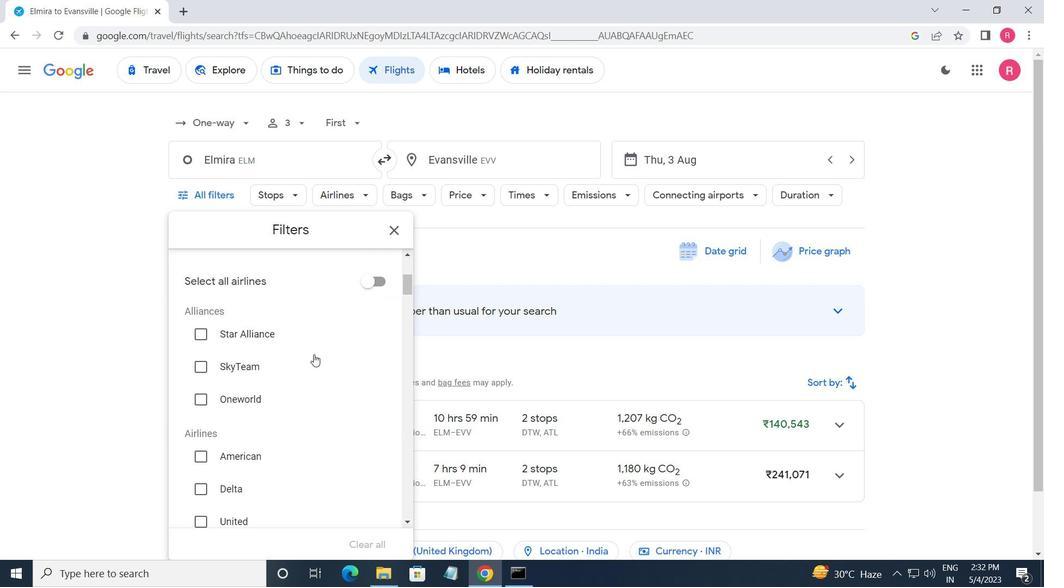 
Action: Mouse scrolled (314, 358) with delta (0, 0)
Screenshot: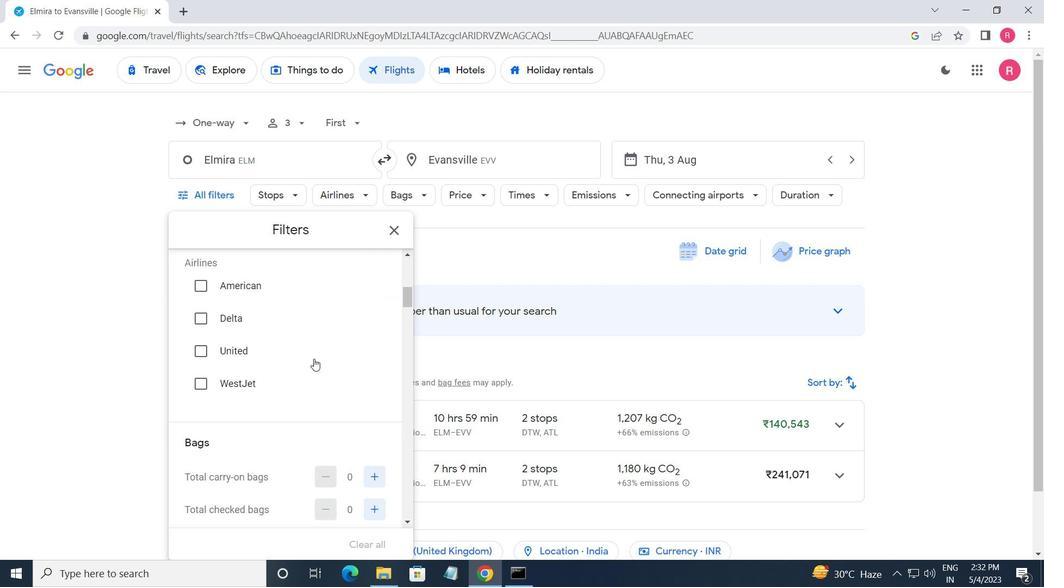 
Action: Mouse scrolled (314, 358) with delta (0, 0)
Screenshot: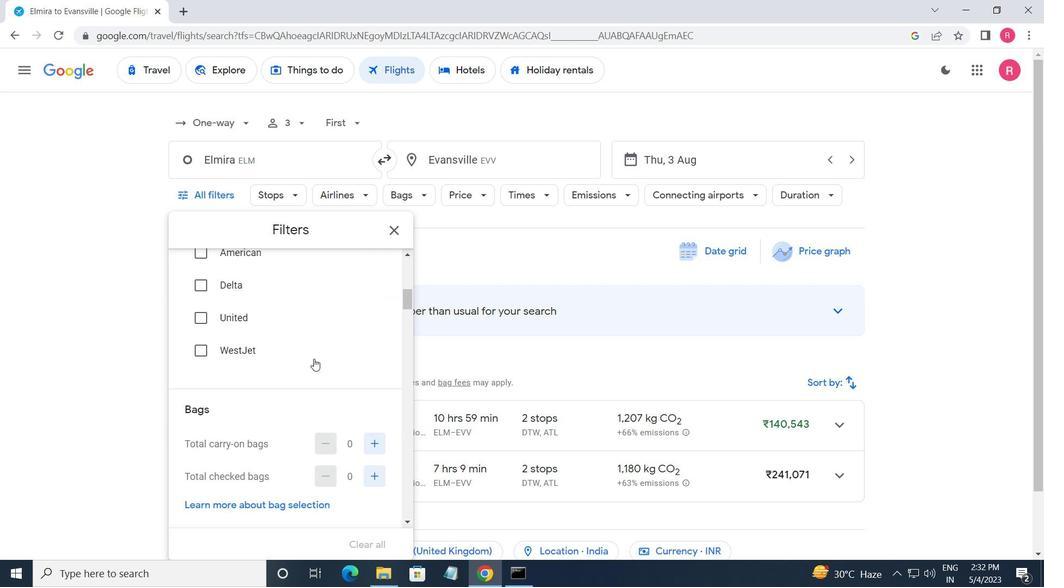 
Action: Mouse moved to (371, 344)
Screenshot: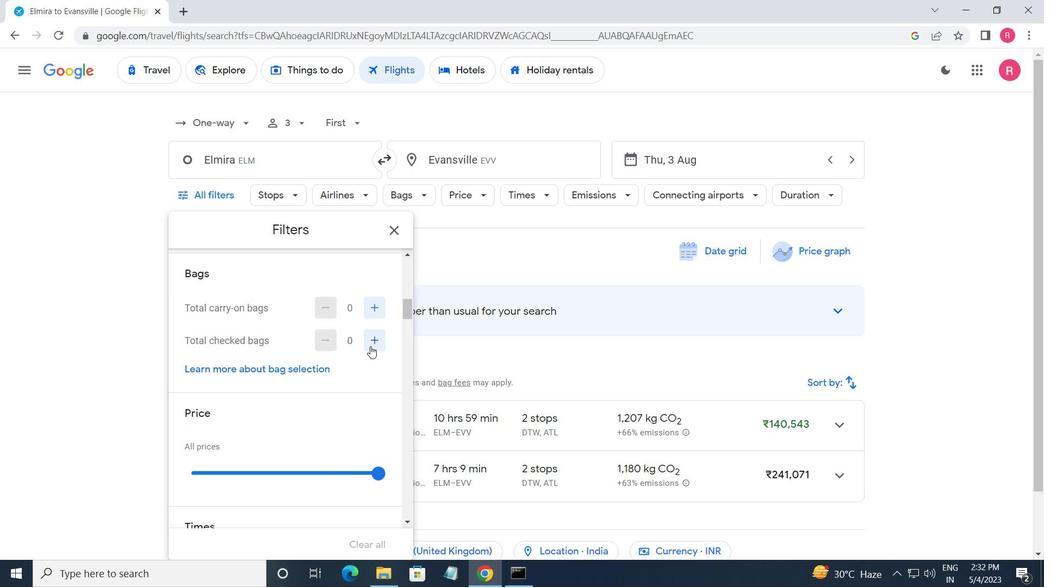 
Action: Mouse pressed left at (371, 344)
Screenshot: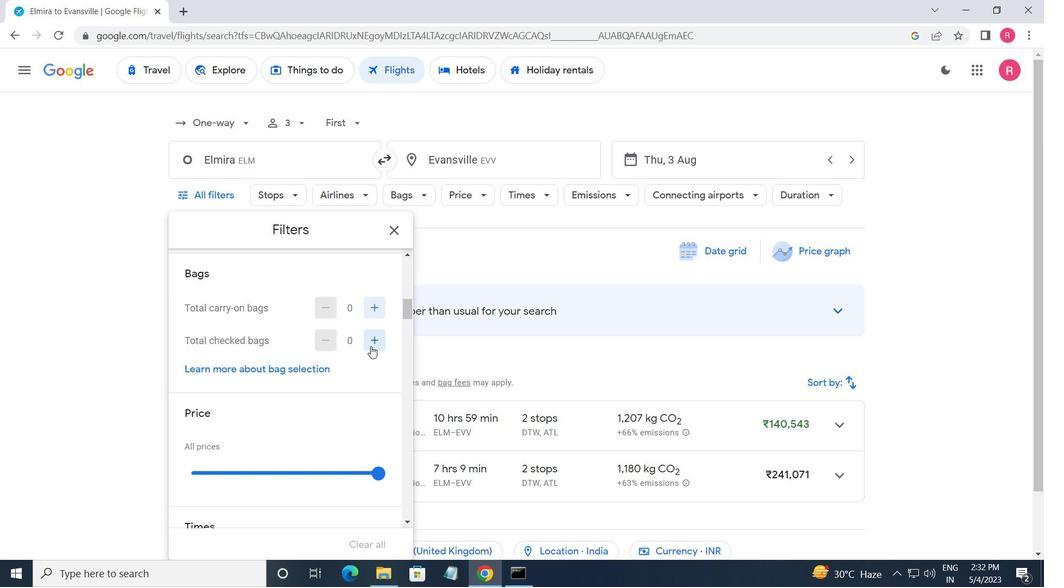 
Action: Mouse pressed left at (371, 344)
Screenshot: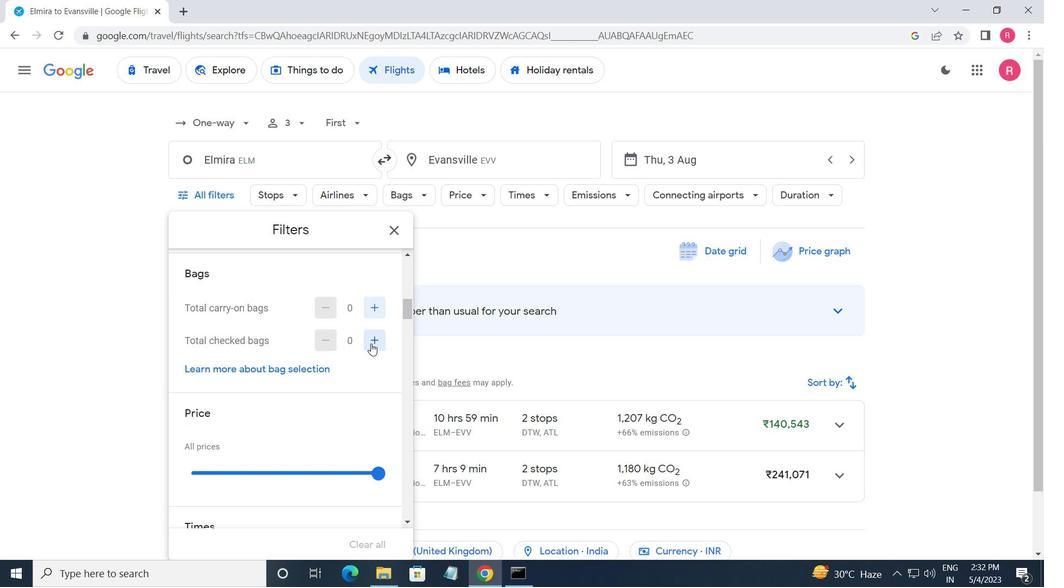 
Action: Mouse pressed left at (371, 344)
Screenshot: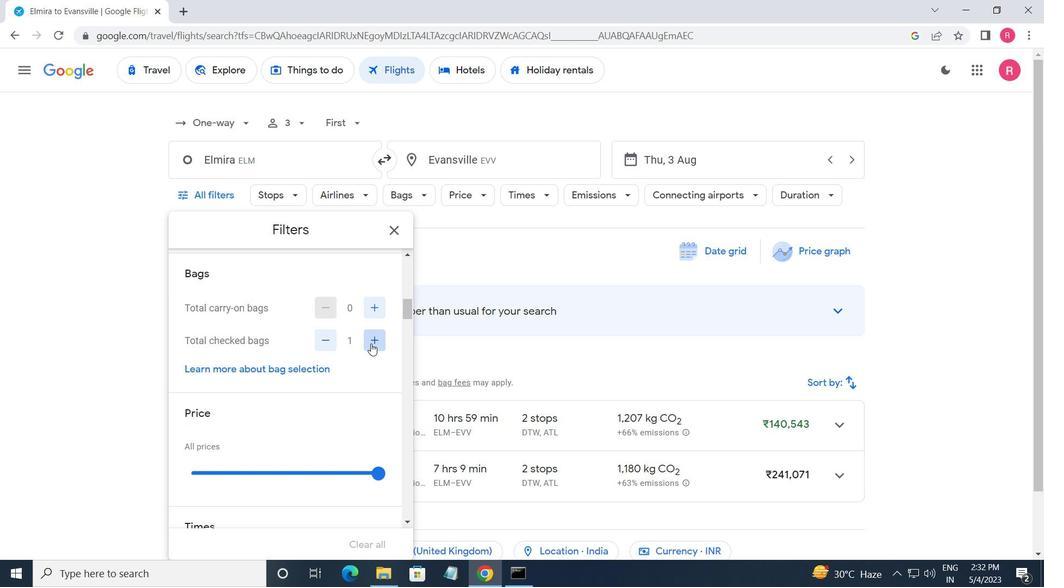 
Action: Mouse pressed left at (371, 344)
Screenshot: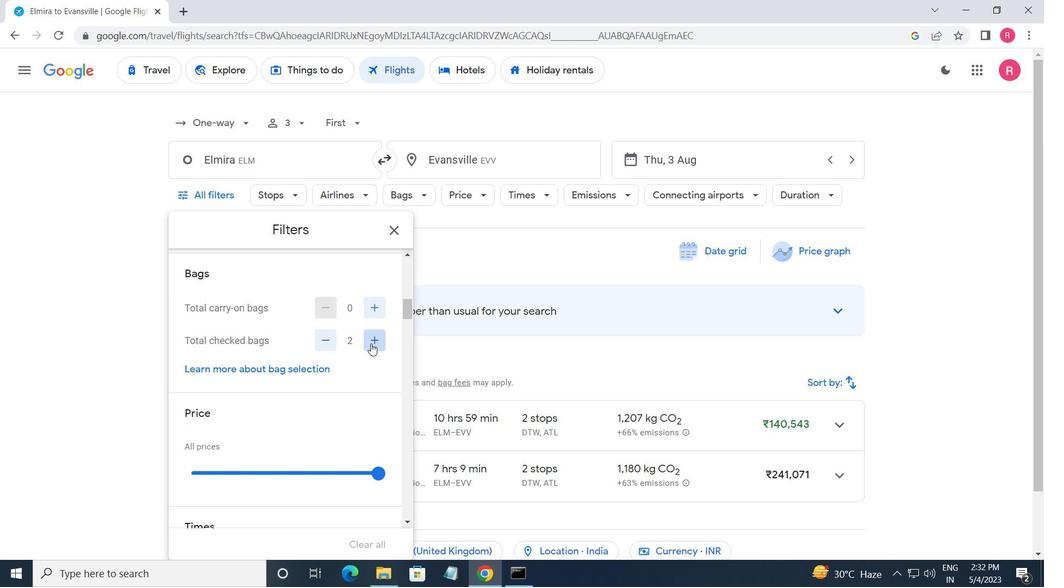 
Action: Mouse pressed left at (371, 344)
Screenshot: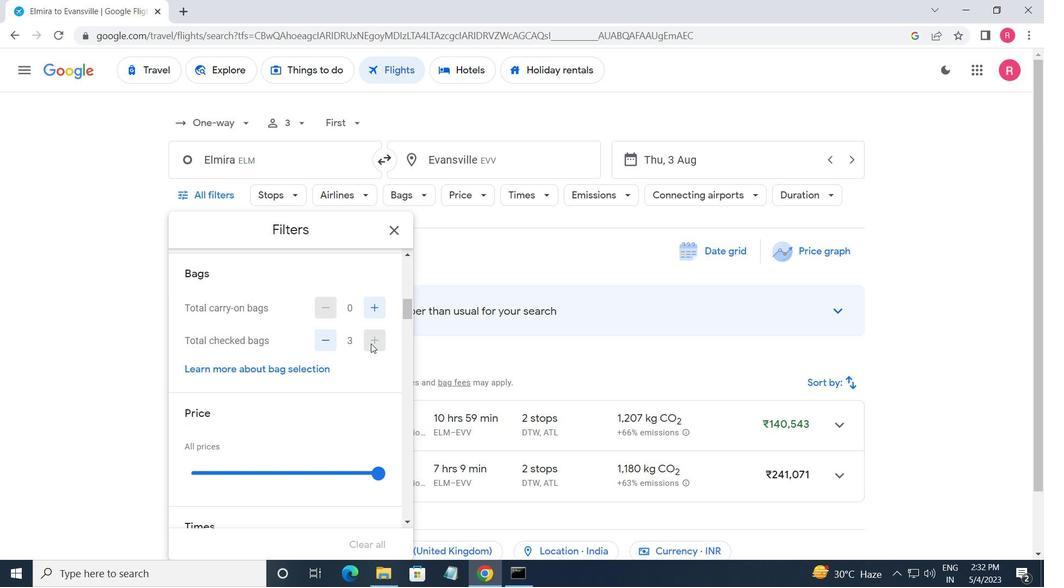 
Action: Mouse moved to (372, 344)
Screenshot: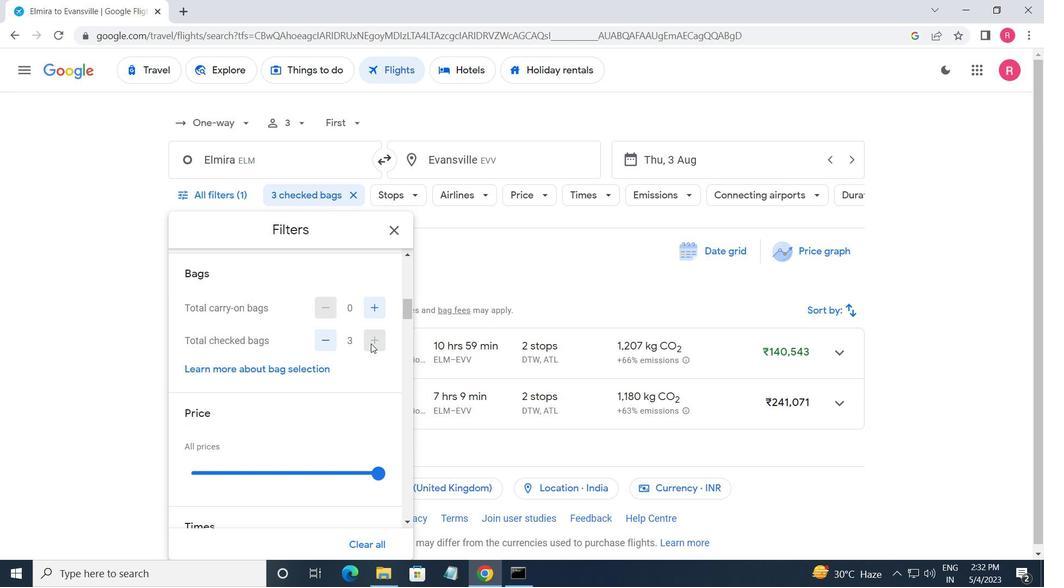 
Action: Mouse pressed left at (372, 344)
Screenshot: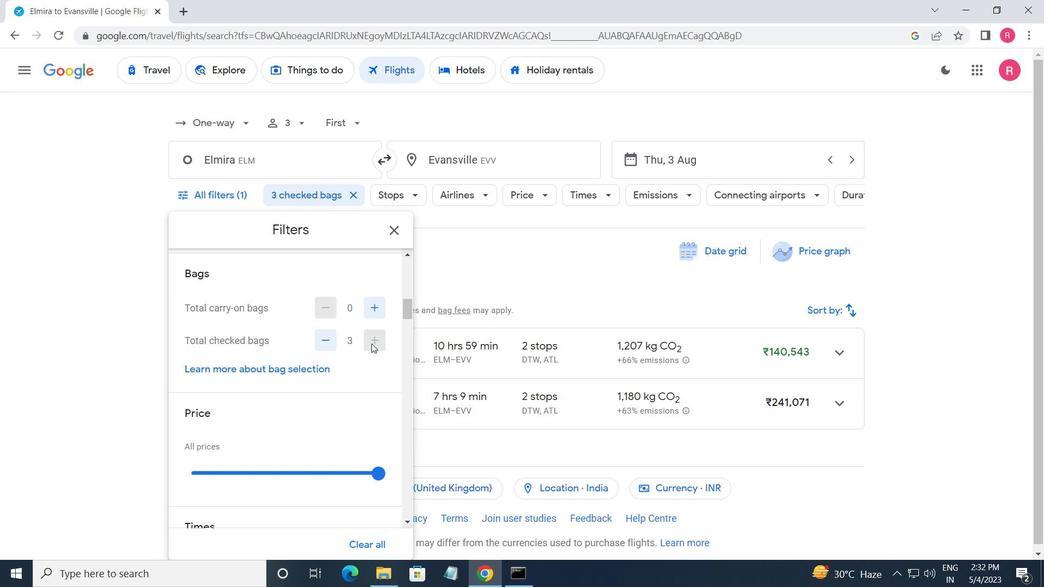 
Action: Mouse moved to (347, 353)
Screenshot: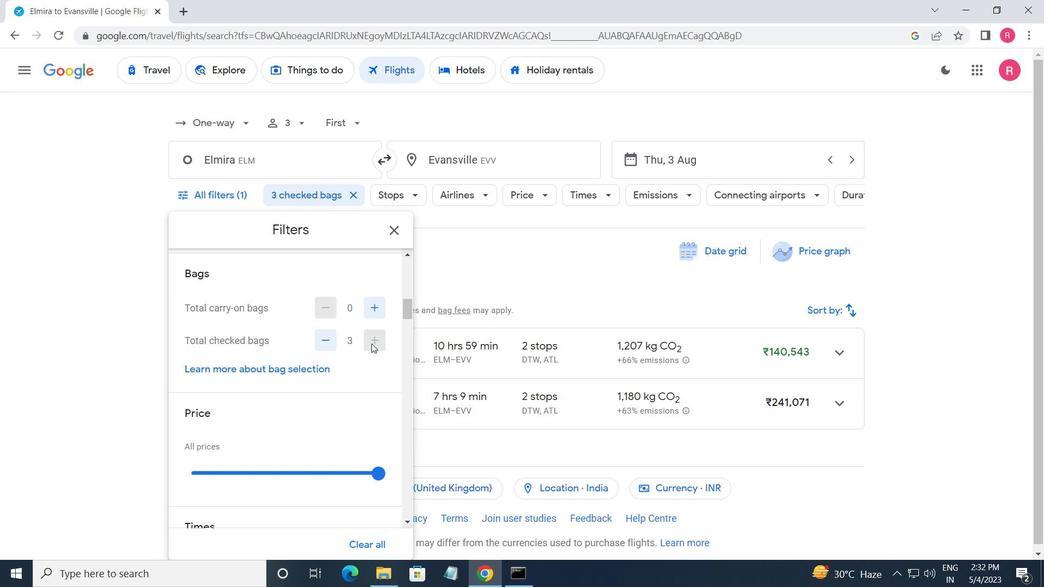 
Action: Mouse scrolled (347, 353) with delta (0, 0)
Screenshot: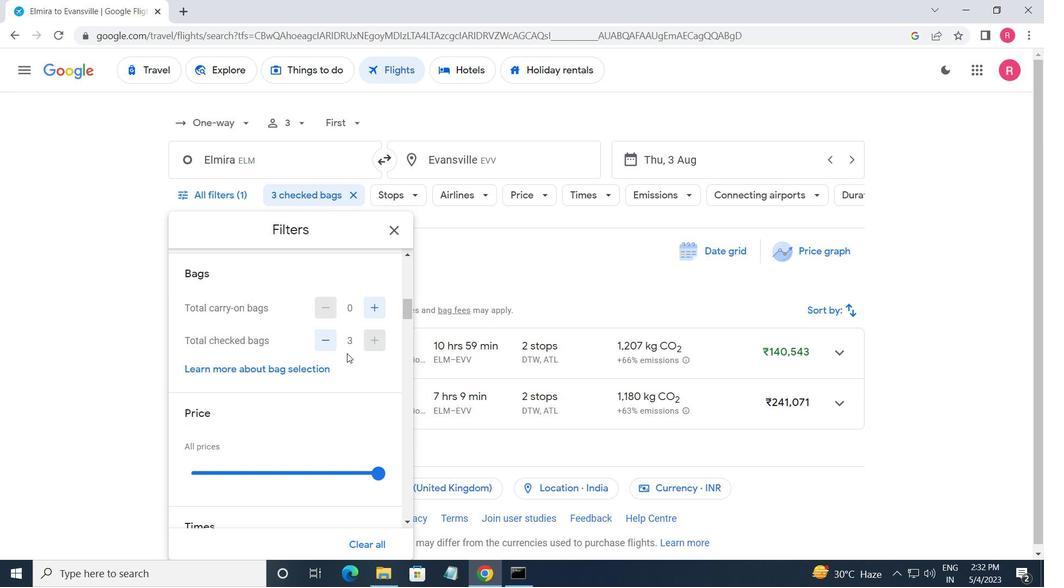
Action: Mouse moved to (380, 406)
Screenshot: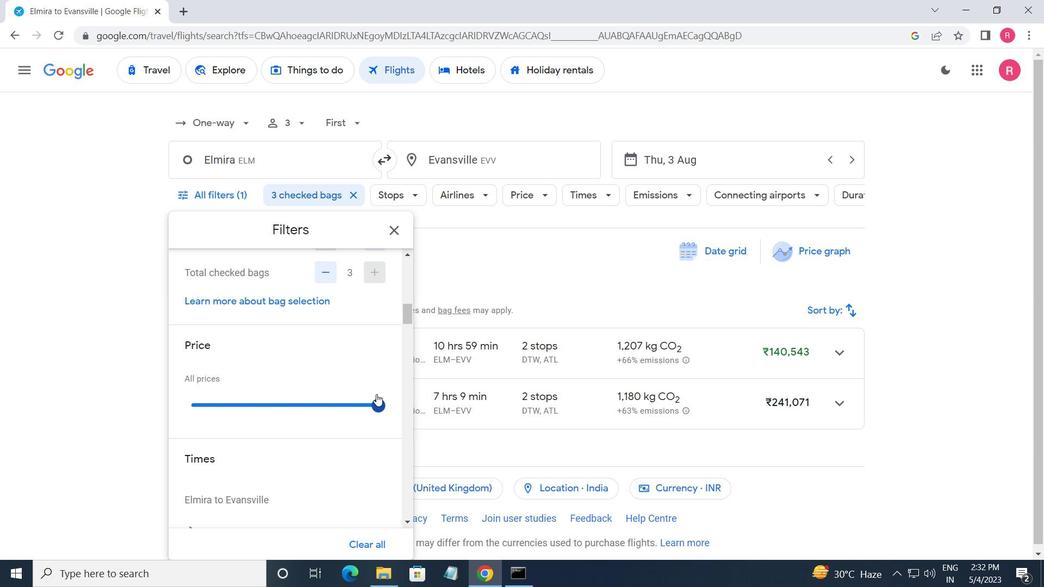 
Action: Mouse pressed left at (380, 406)
Screenshot: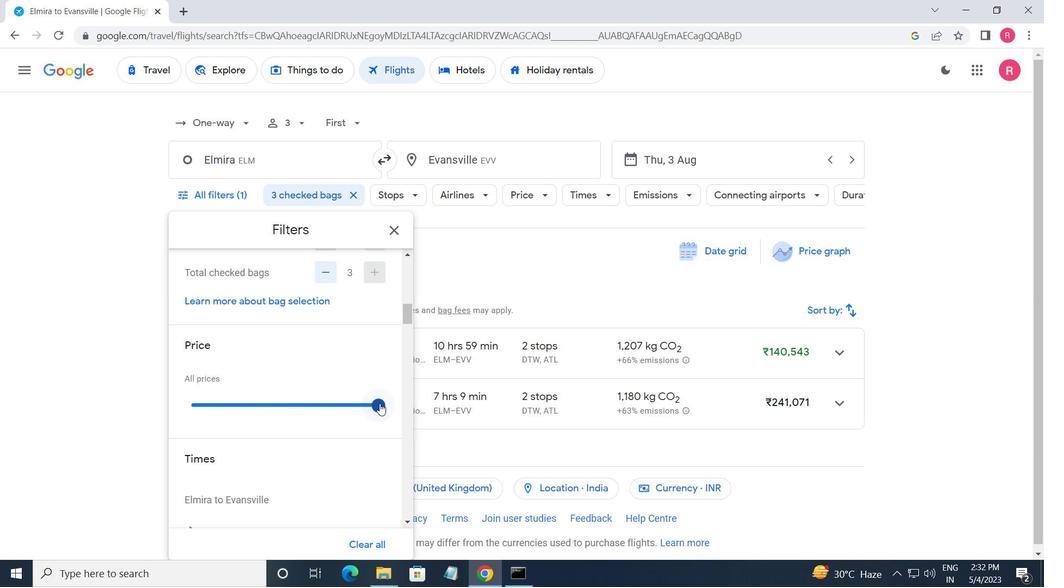 
Action: Mouse moved to (301, 376)
Screenshot: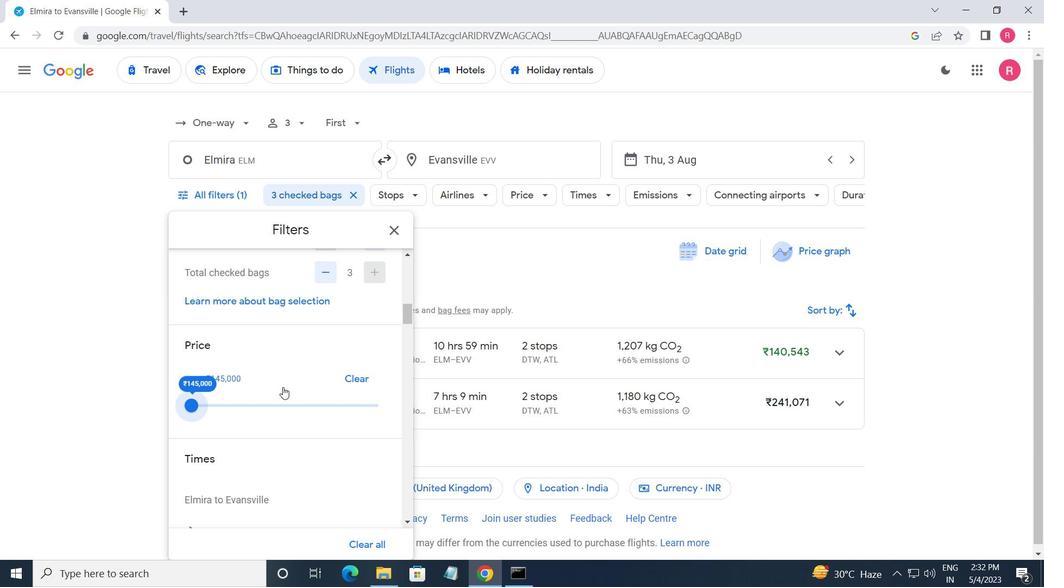 
Action: Mouse scrolled (301, 375) with delta (0, 0)
Screenshot: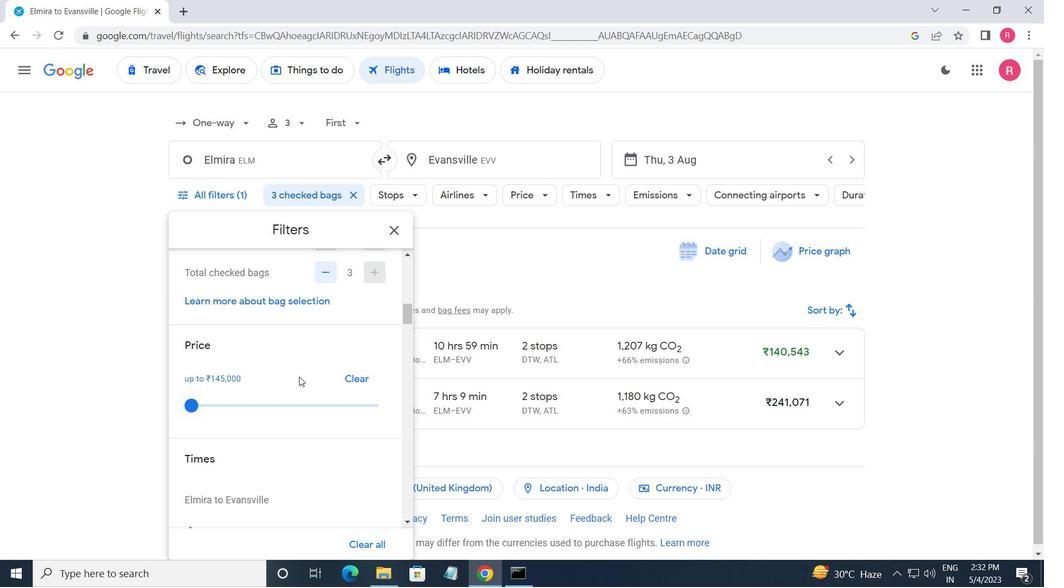 
Action: Mouse scrolled (301, 375) with delta (0, 0)
Screenshot: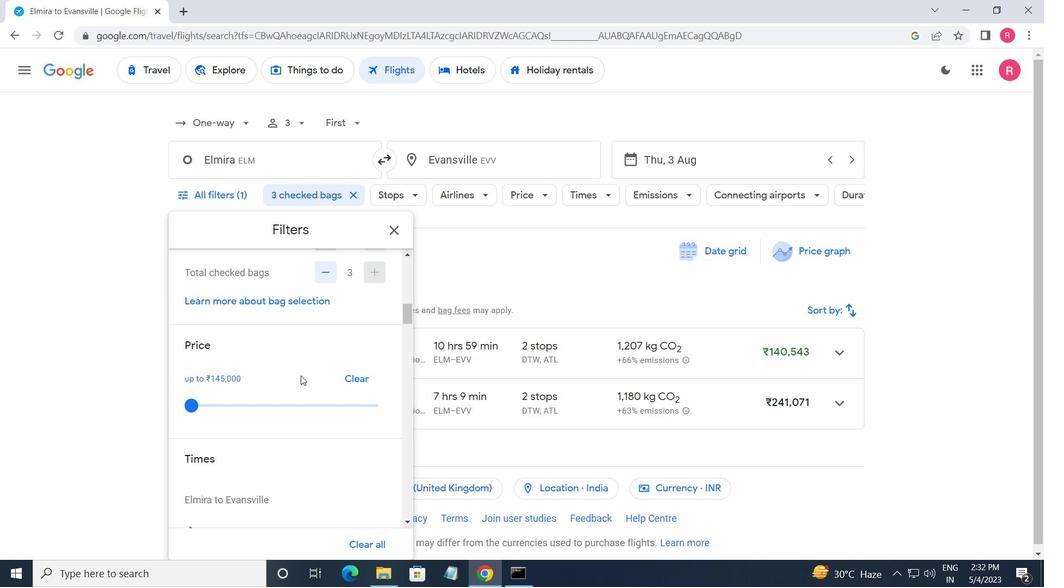 
Action: Mouse moved to (194, 420)
Screenshot: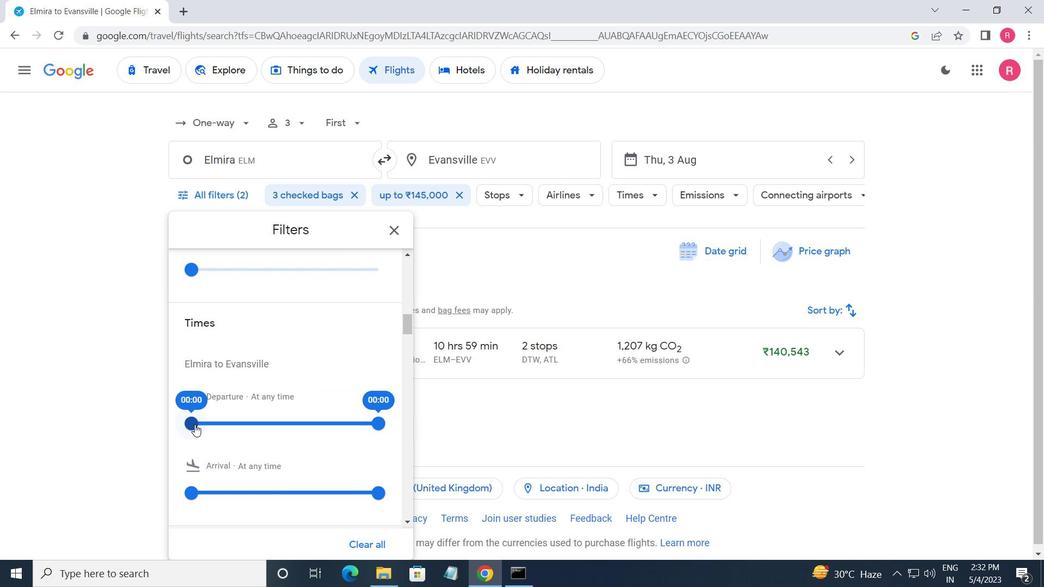 
Action: Mouse pressed left at (194, 420)
Screenshot: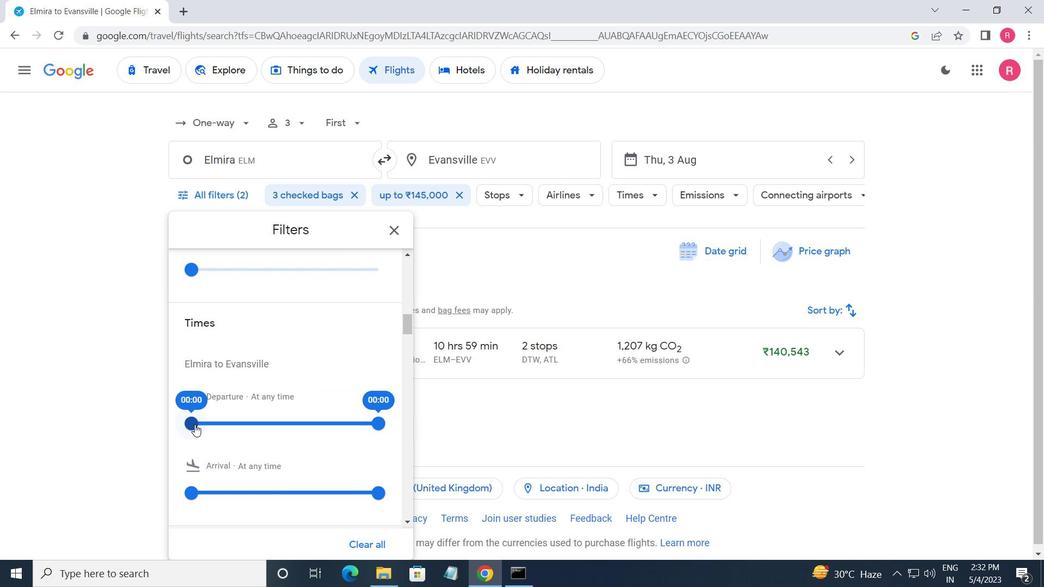 
Action: Mouse moved to (374, 421)
Screenshot: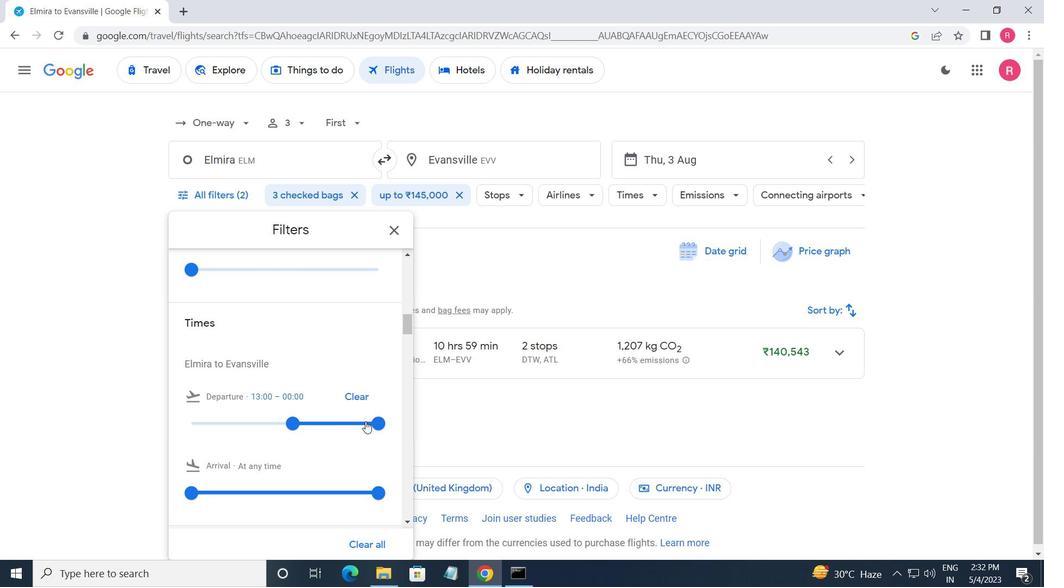 
Action: Mouse pressed left at (374, 421)
Screenshot: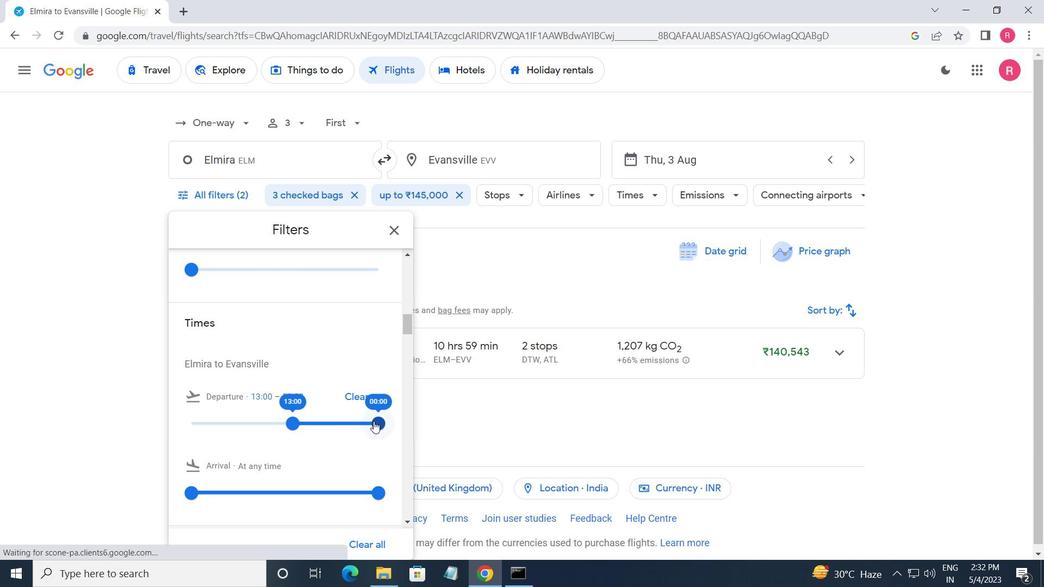 
Action: Mouse moved to (396, 239)
Screenshot: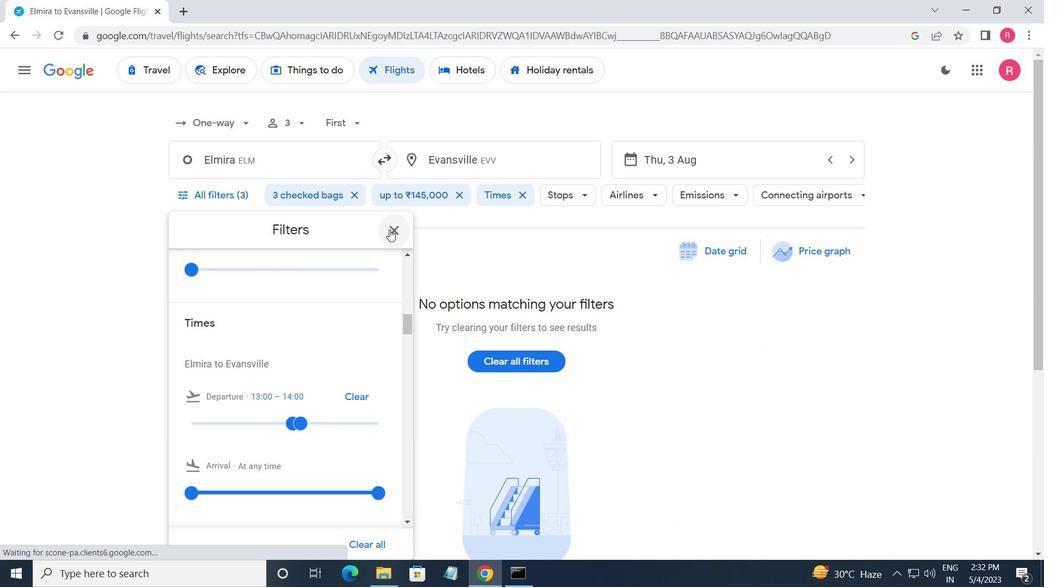 
Action: Mouse pressed left at (396, 239)
Screenshot: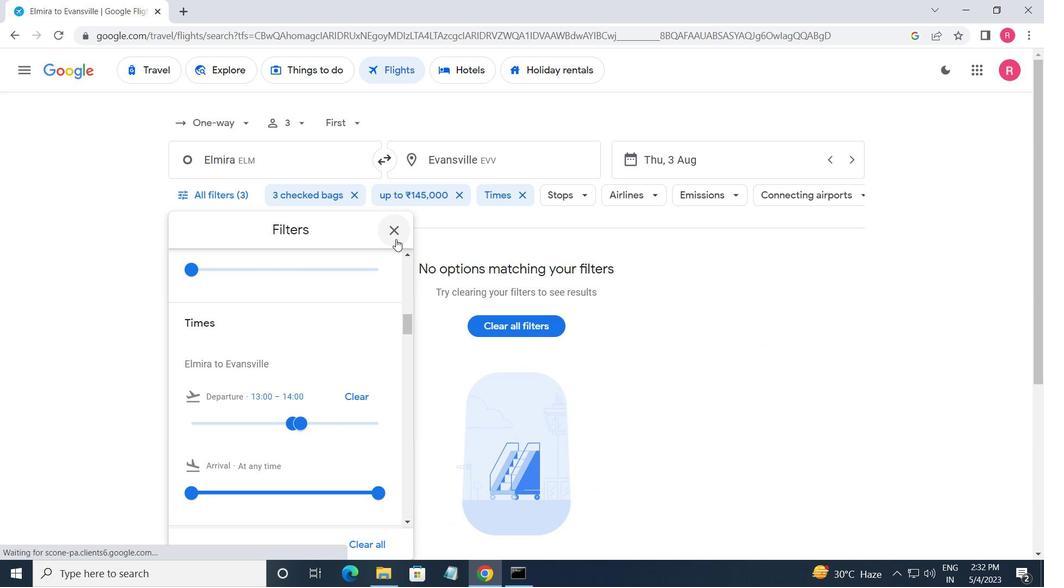 
Action: Mouse moved to (397, 239)
Screenshot: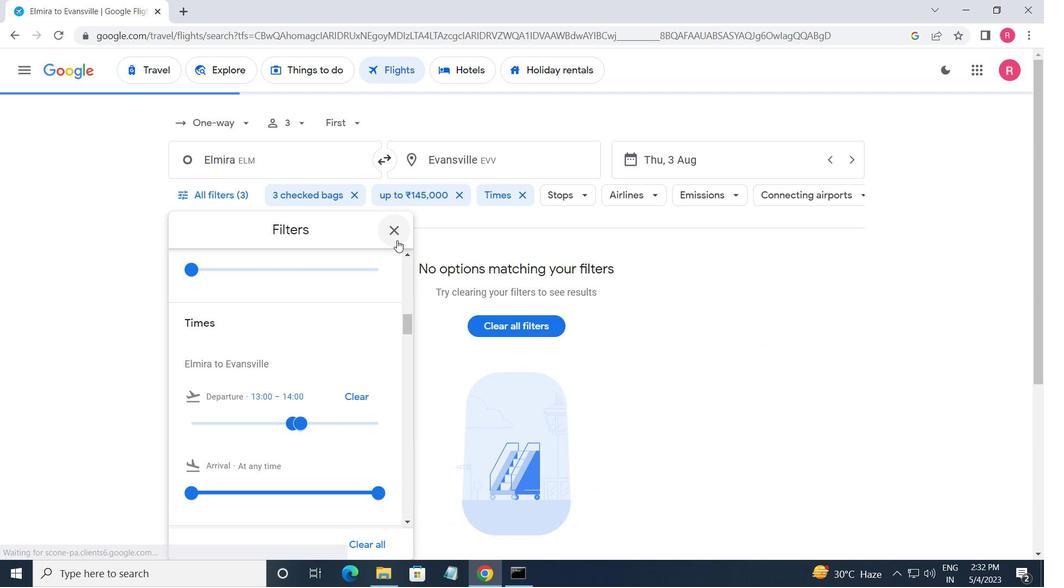 
